 Task: Look for space in Valença do Piauí, Brazil from 5th June, 2023 to 16th June, 2023 for 2 adults in price range Rs.7000 to Rs.15000. Place can be entire place with 1  bedroom having 1 bed and 1 bathroom. Property type can be hotel. Booking option can be shelf check-in. Required host language is Spanish.
Action: Mouse moved to (658, 103)
Screenshot: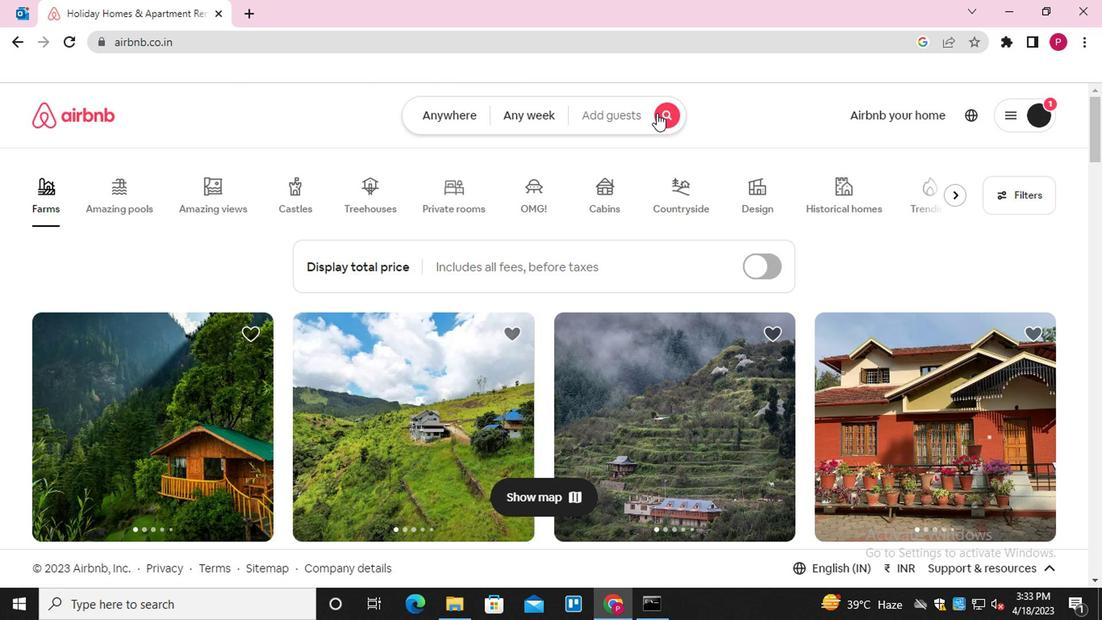 
Action: Mouse pressed left at (658, 103)
Screenshot: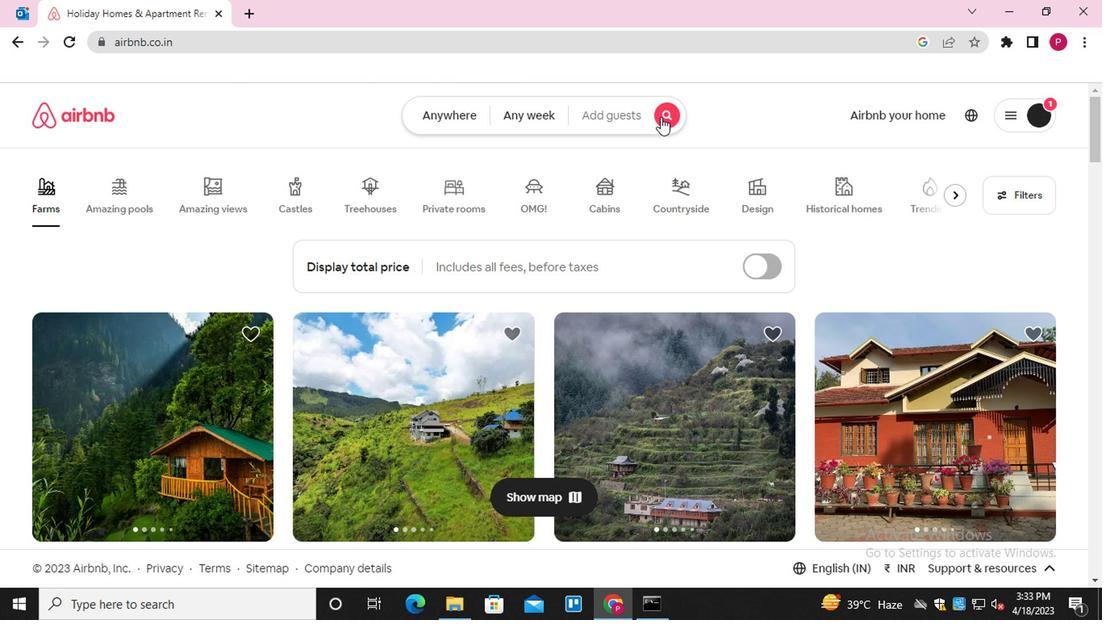 
Action: Mouse moved to (403, 176)
Screenshot: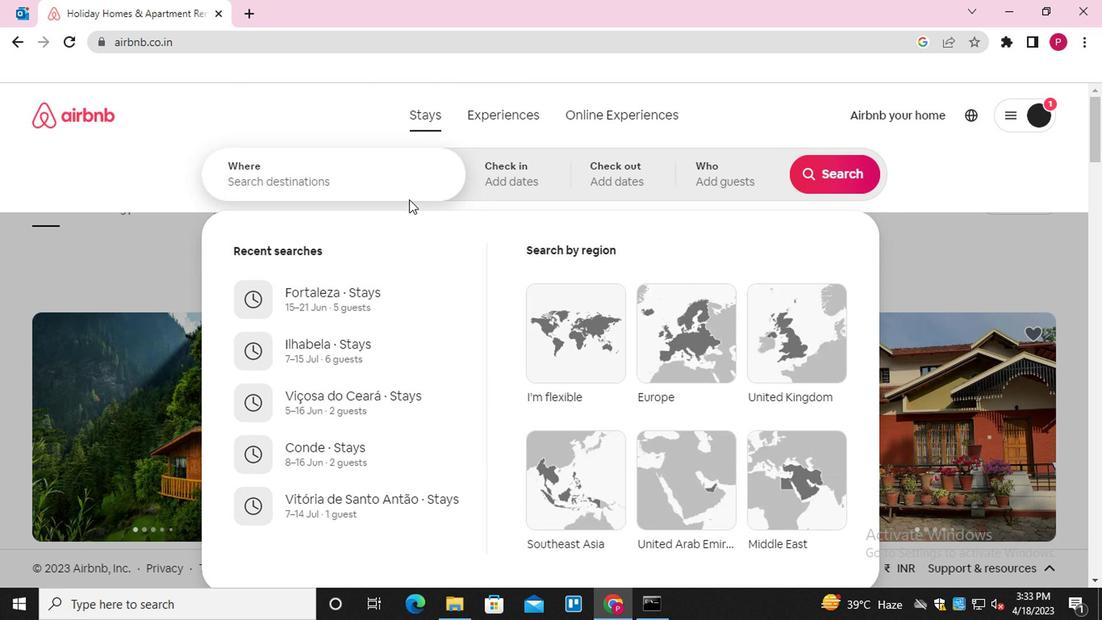 
Action: Mouse pressed left at (403, 176)
Screenshot: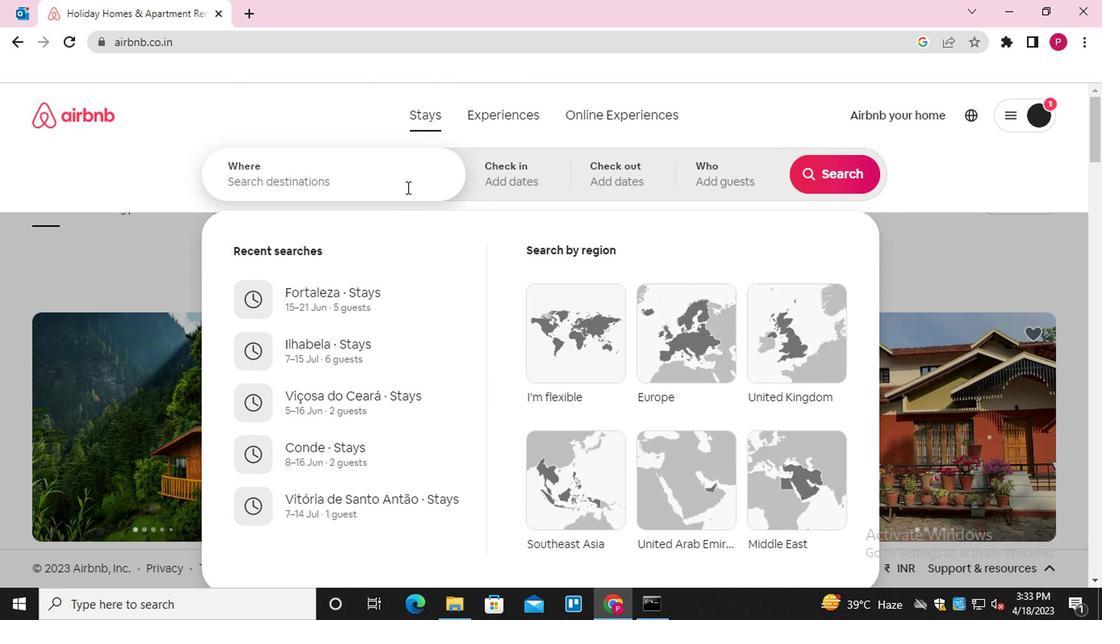 
Action: Key pressed <Key.shift>VALENCA<Key.space>DO<Key.space>
Screenshot: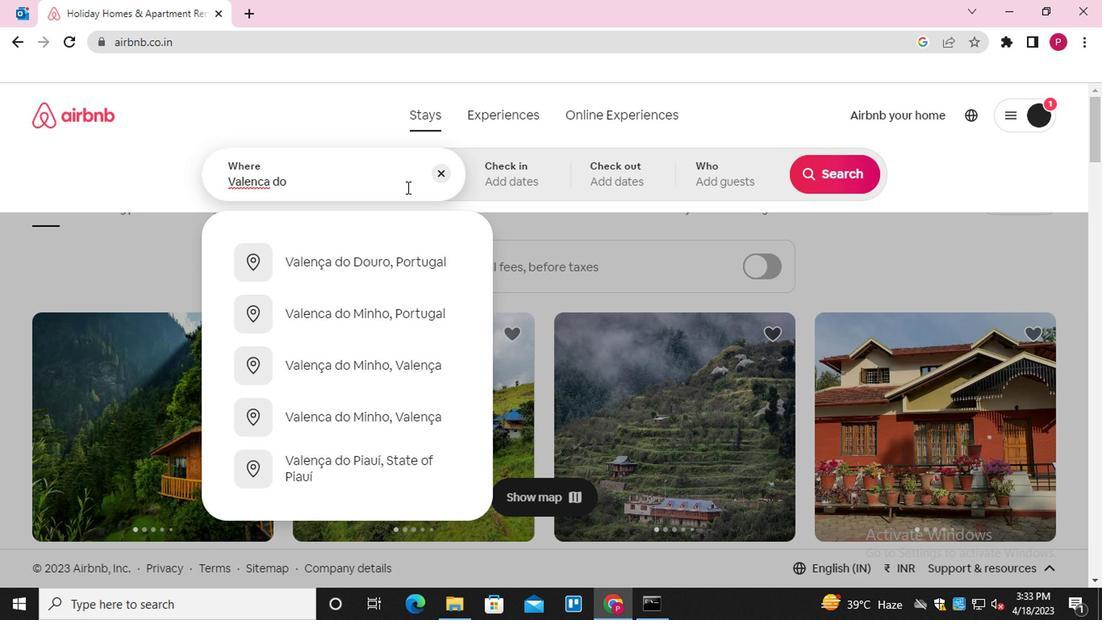 
Action: Mouse moved to (370, 464)
Screenshot: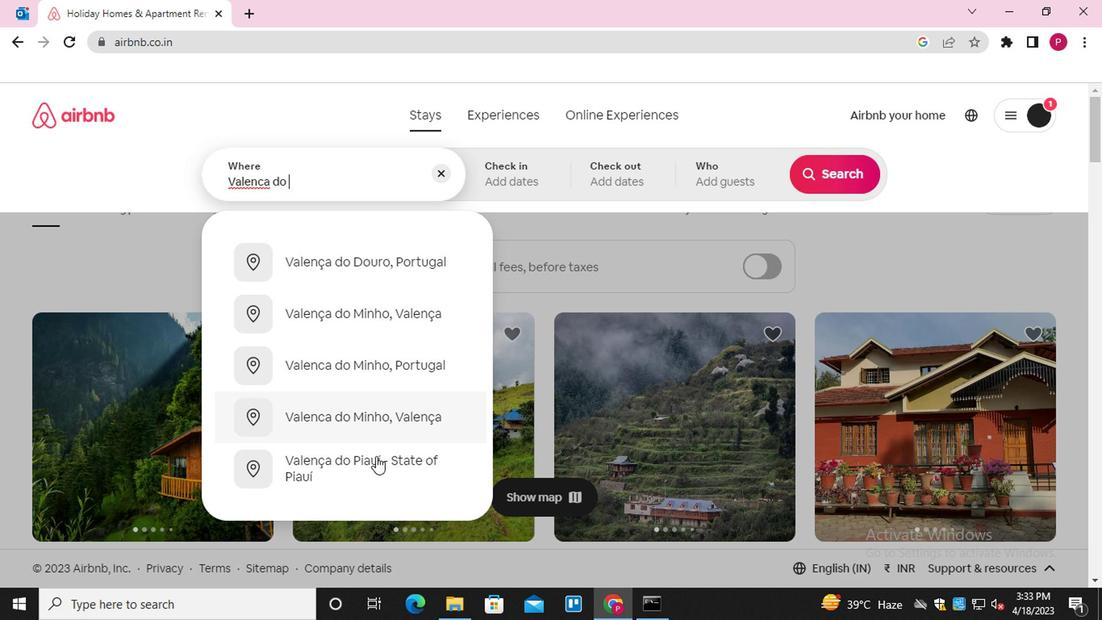 
Action: Mouse pressed left at (370, 464)
Screenshot: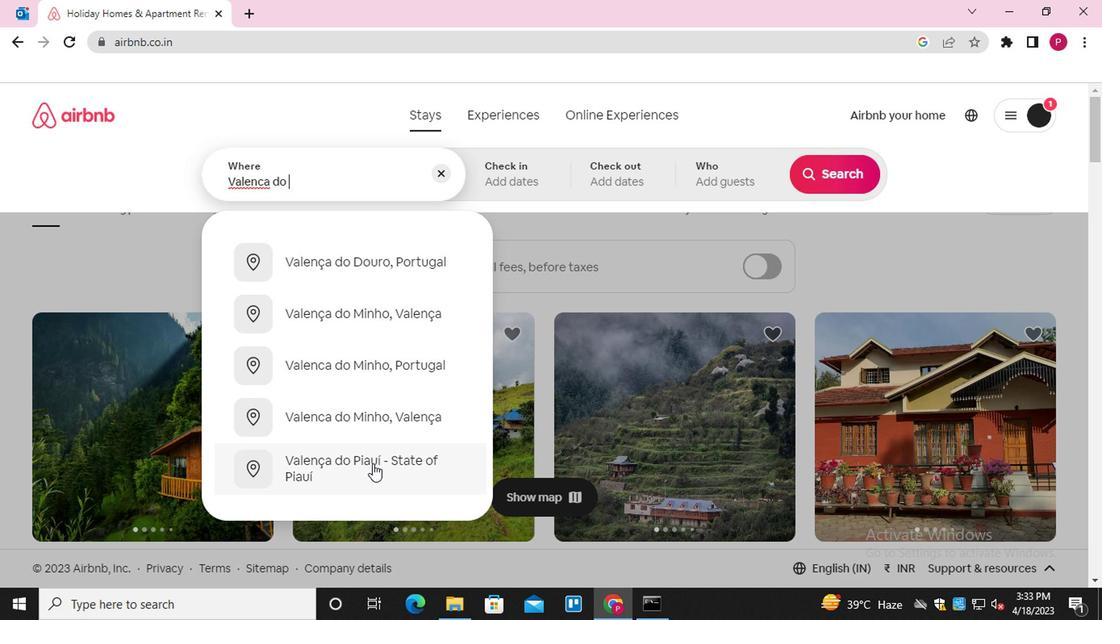 
Action: Mouse moved to (817, 301)
Screenshot: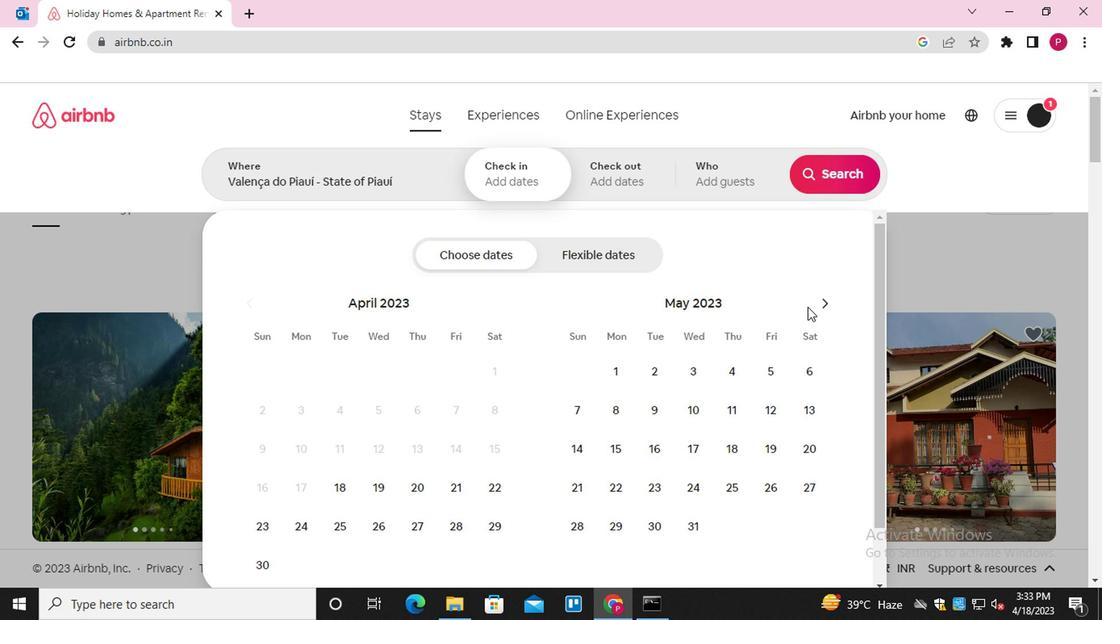 
Action: Mouse pressed left at (817, 301)
Screenshot: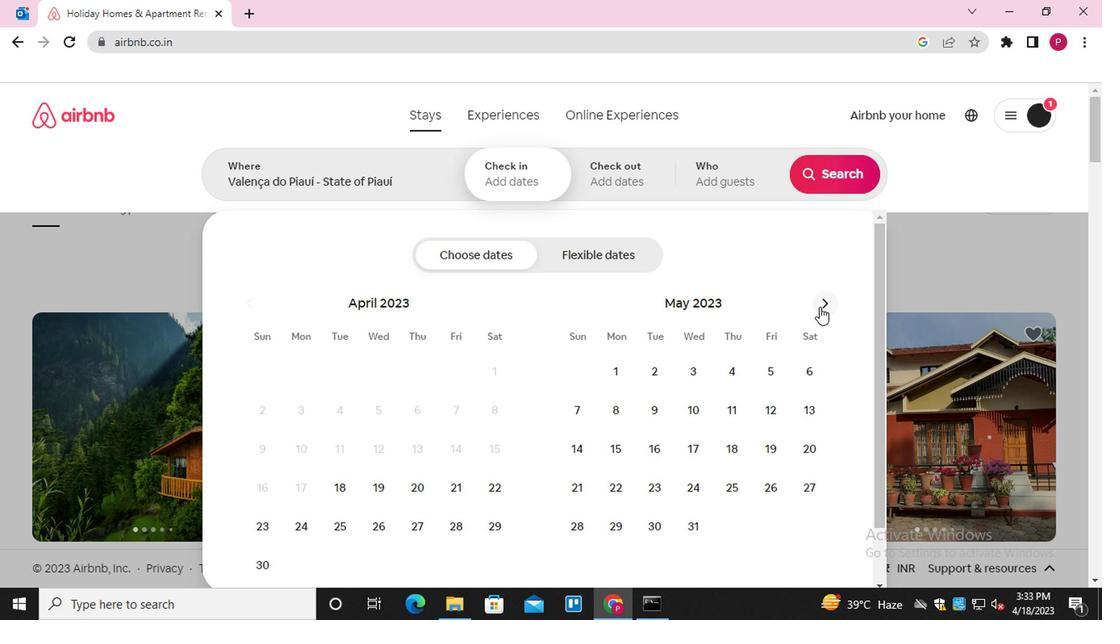 
Action: Mouse moved to (615, 408)
Screenshot: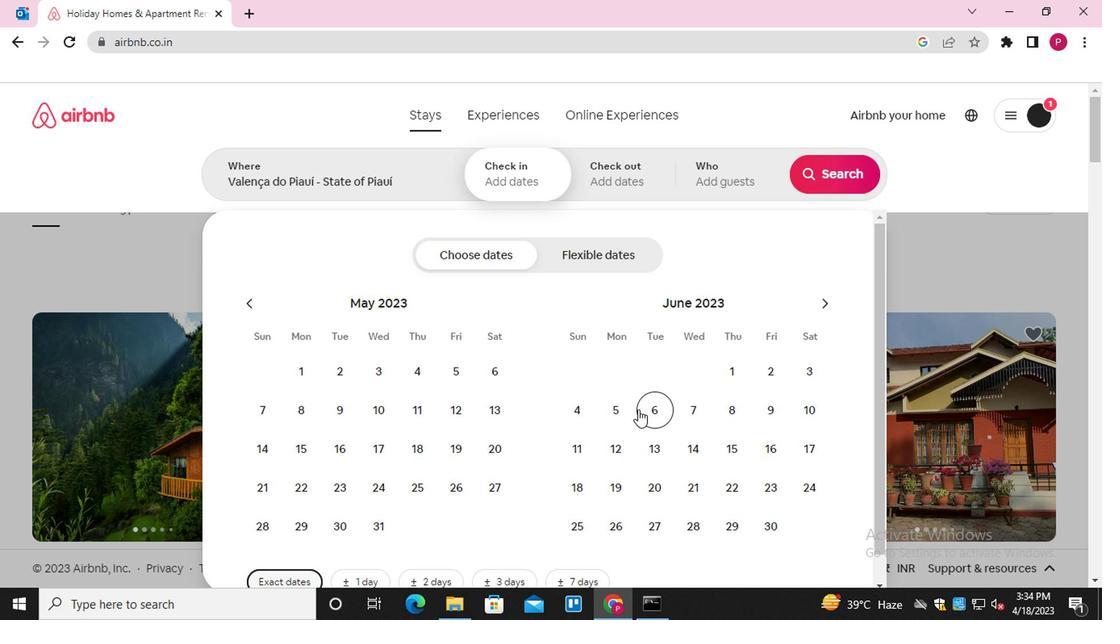 
Action: Mouse pressed left at (615, 408)
Screenshot: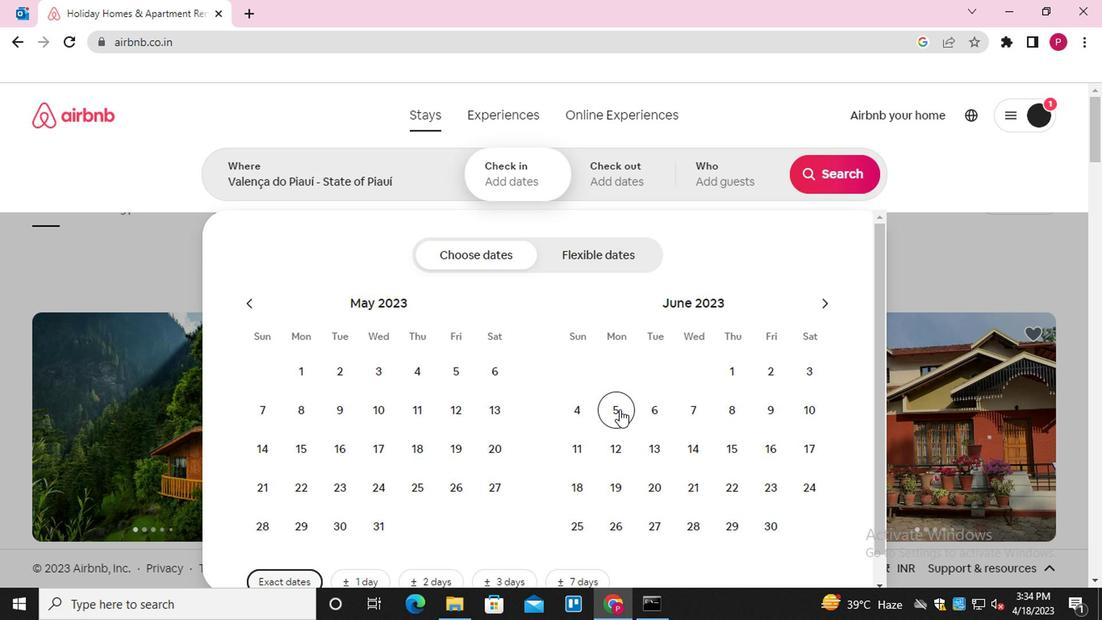 
Action: Mouse moved to (767, 447)
Screenshot: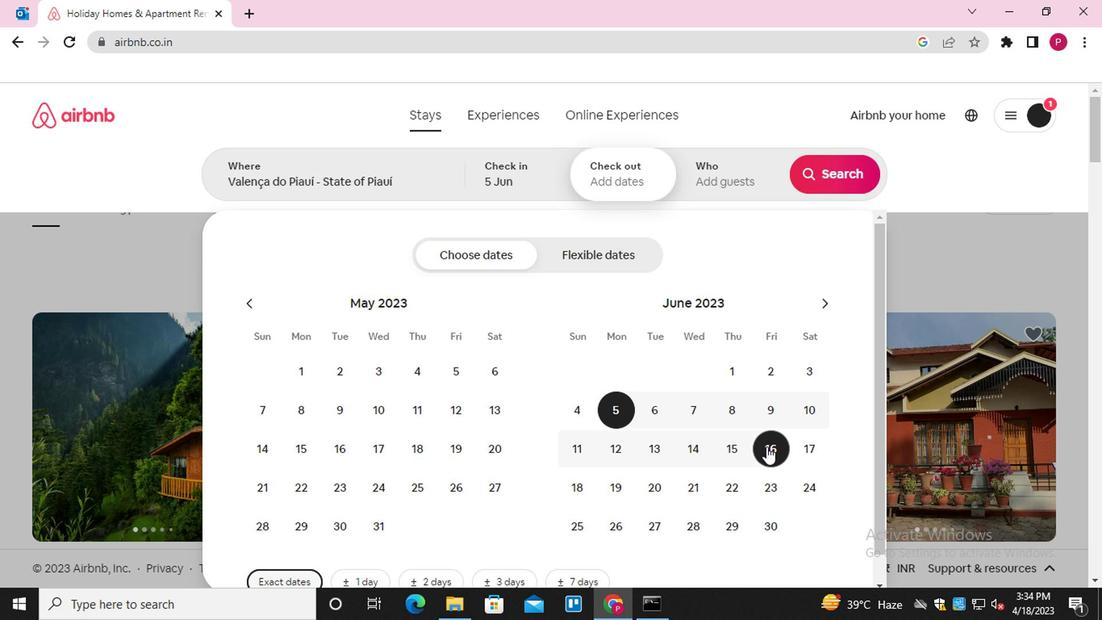 
Action: Mouse pressed left at (767, 447)
Screenshot: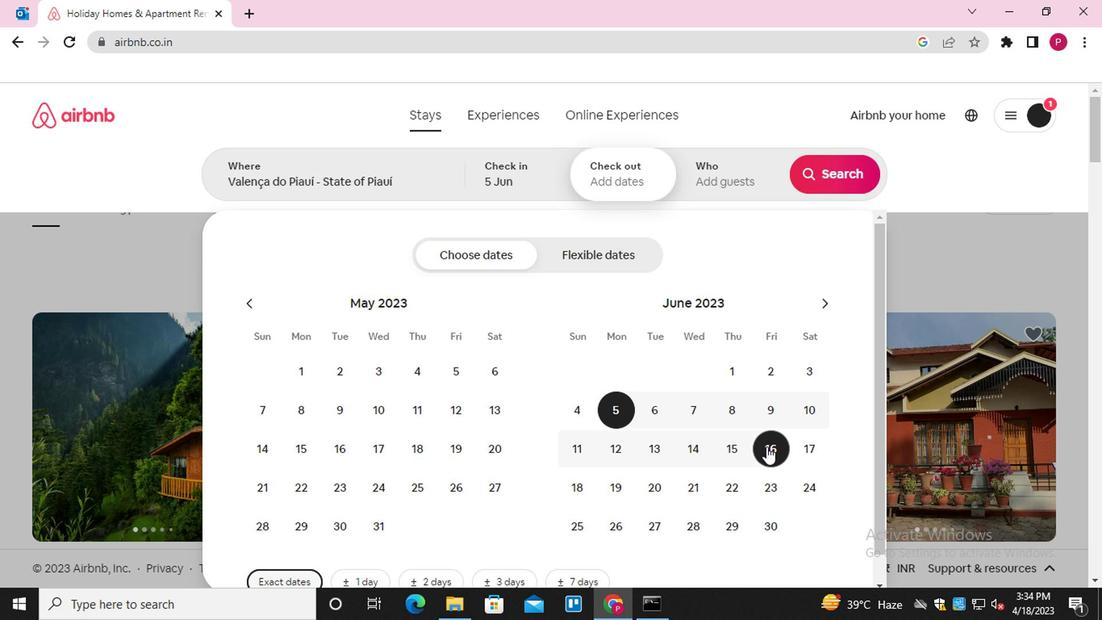 
Action: Mouse moved to (722, 175)
Screenshot: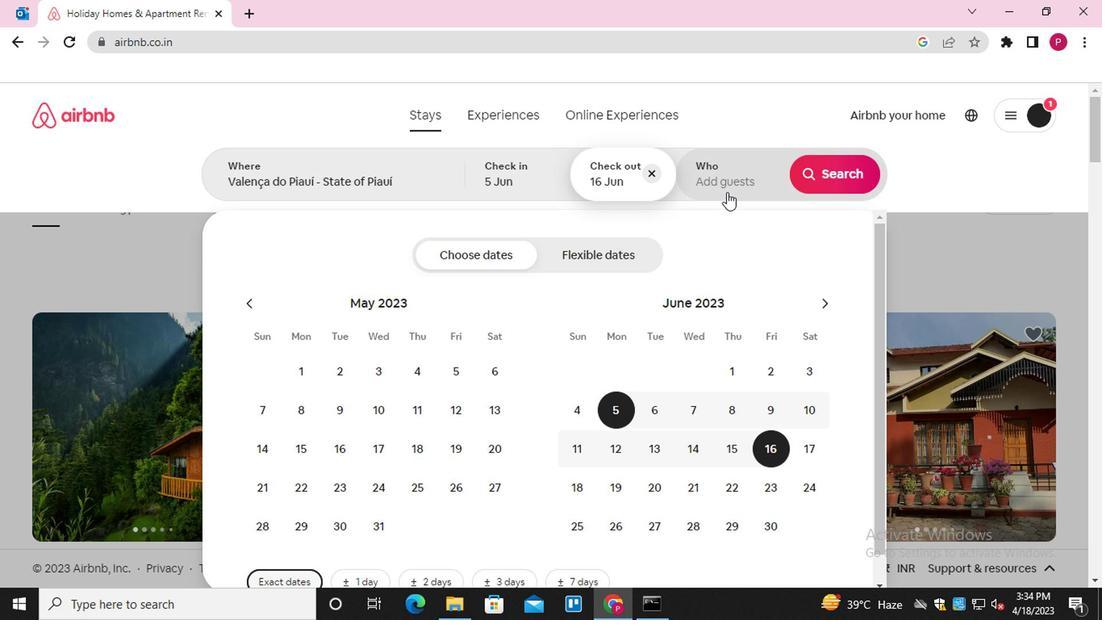 
Action: Mouse pressed left at (722, 175)
Screenshot: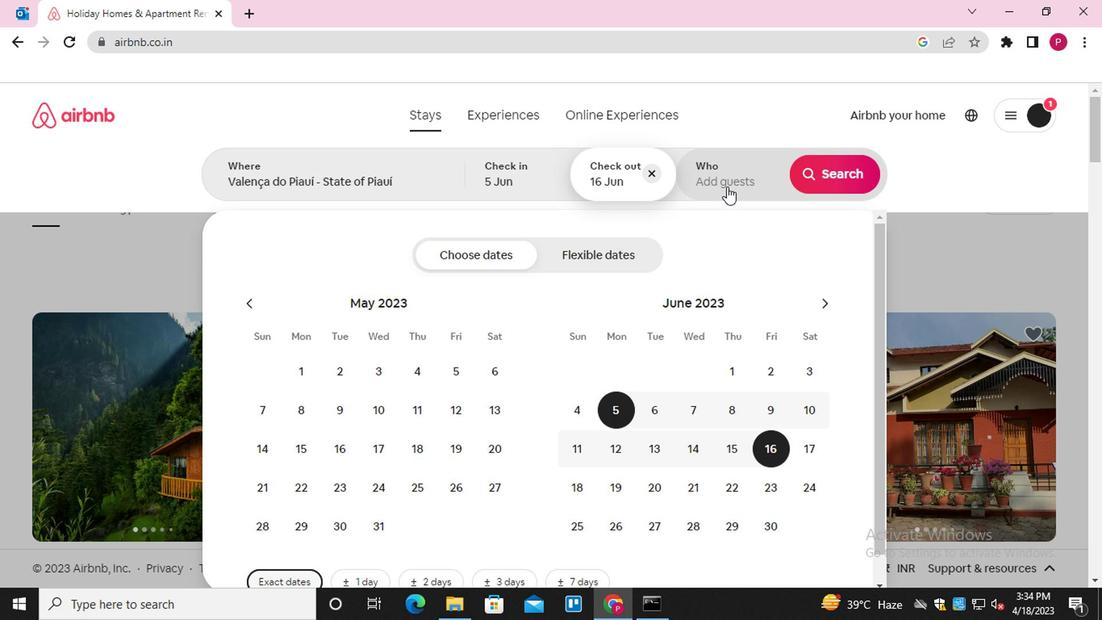 
Action: Mouse moved to (840, 246)
Screenshot: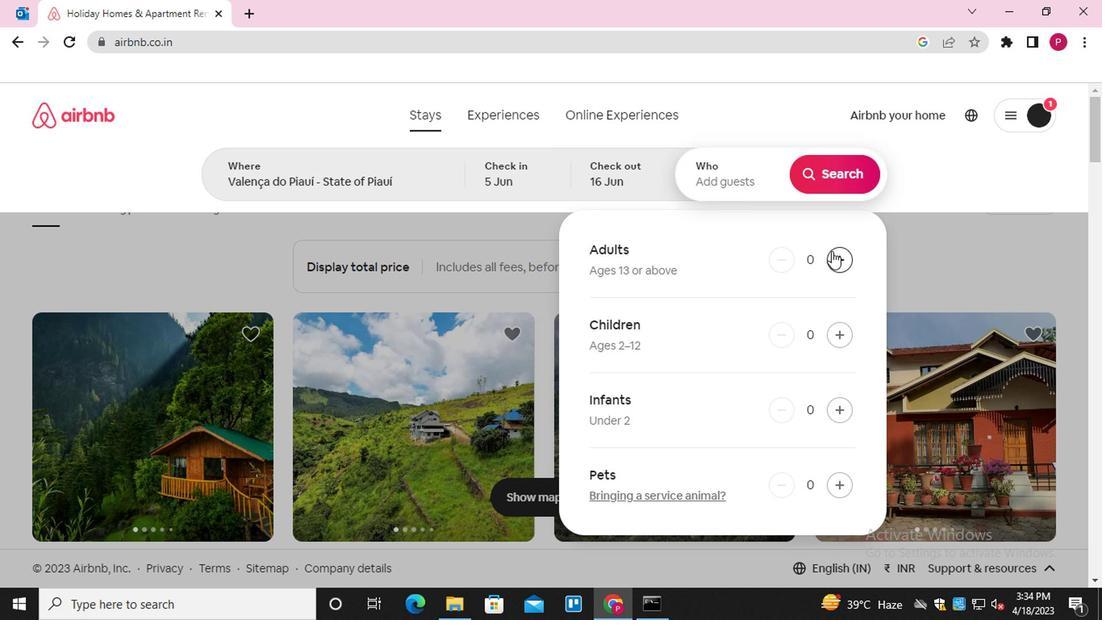 
Action: Mouse pressed left at (840, 246)
Screenshot: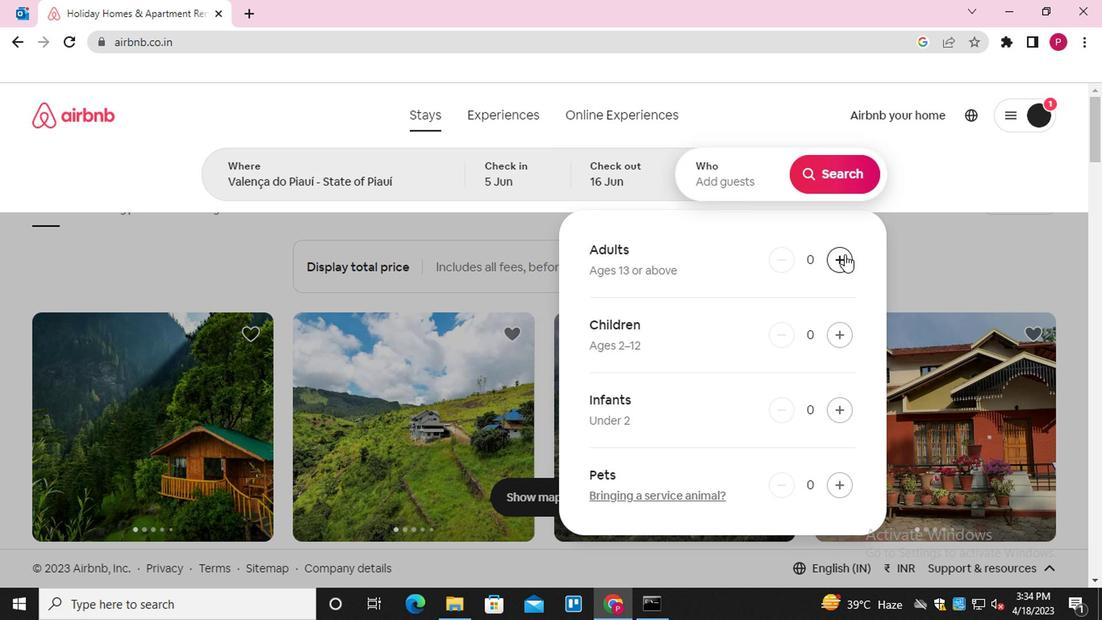 
Action: Mouse pressed left at (840, 246)
Screenshot: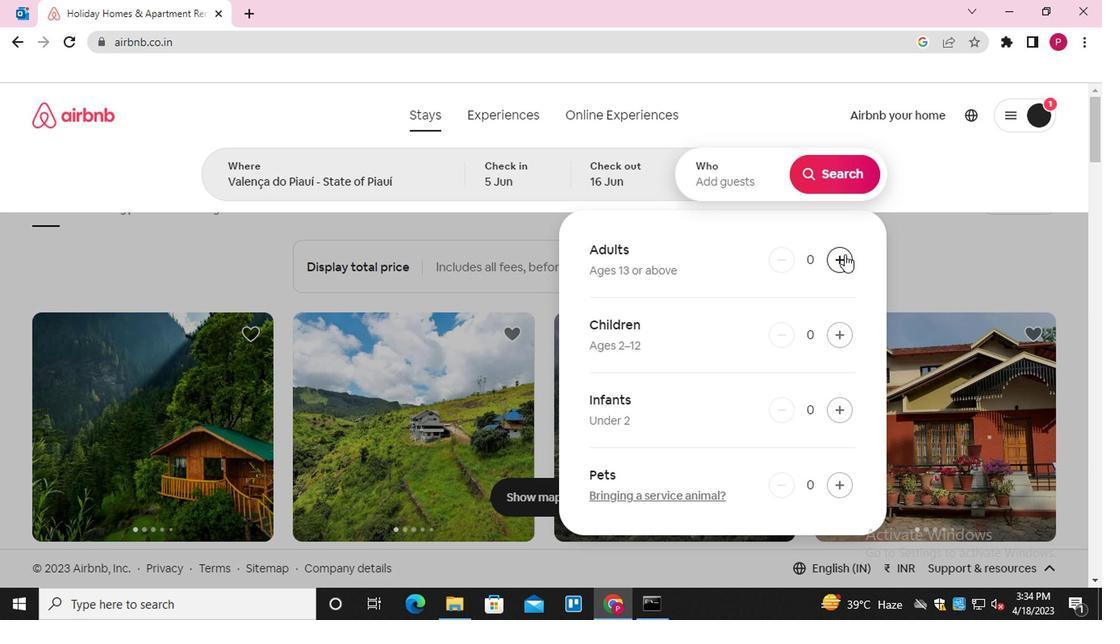 
Action: Mouse moved to (837, 171)
Screenshot: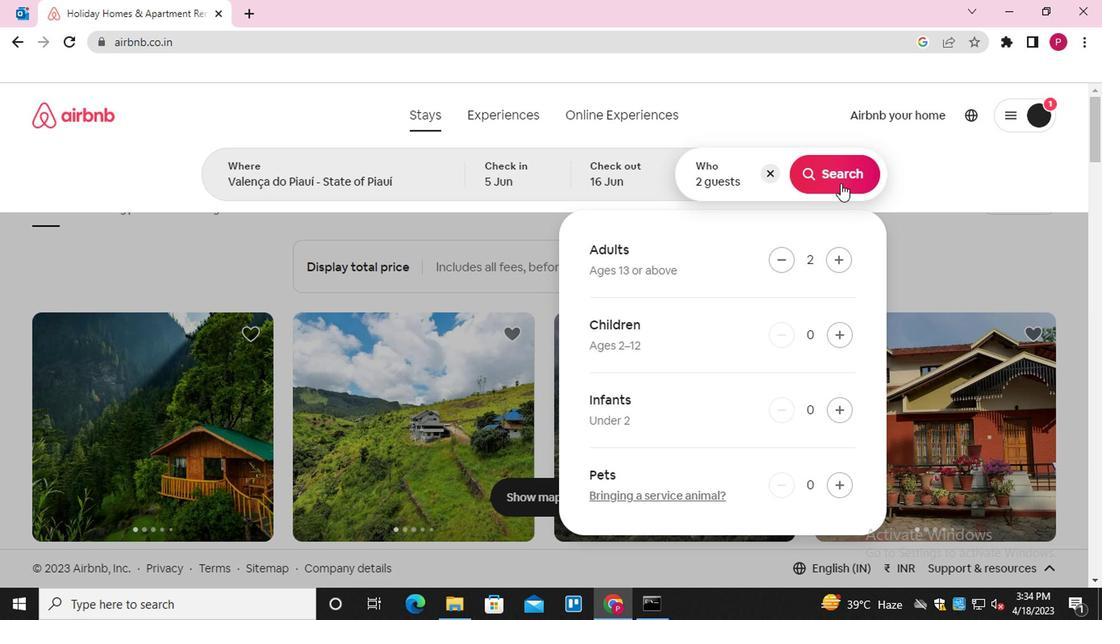 
Action: Mouse pressed left at (837, 171)
Screenshot: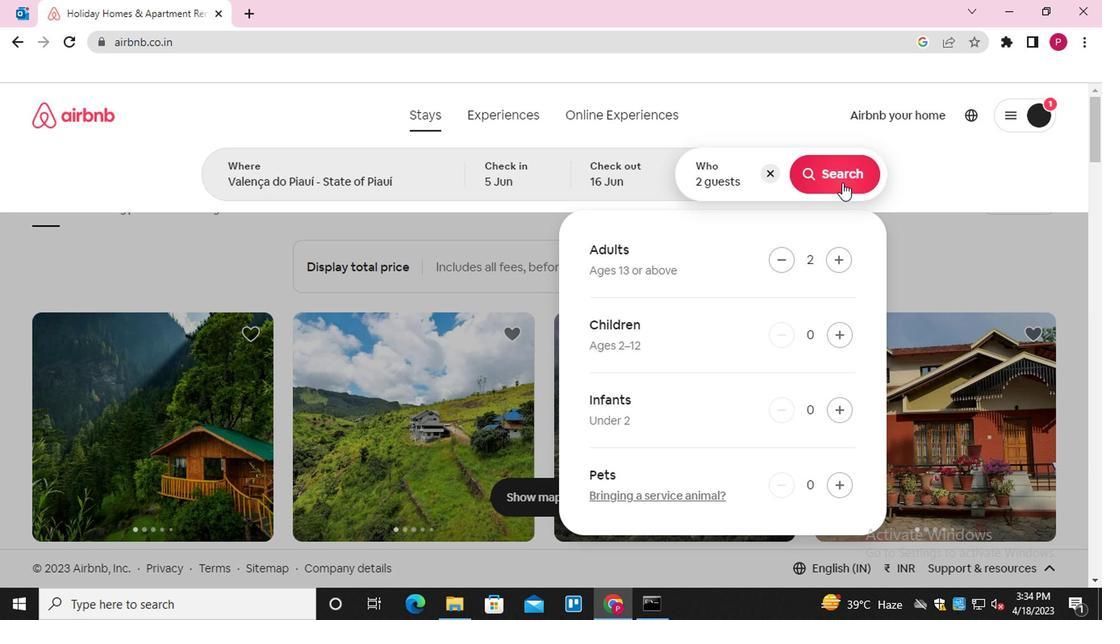 
Action: Mouse moved to (1007, 169)
Screenshot: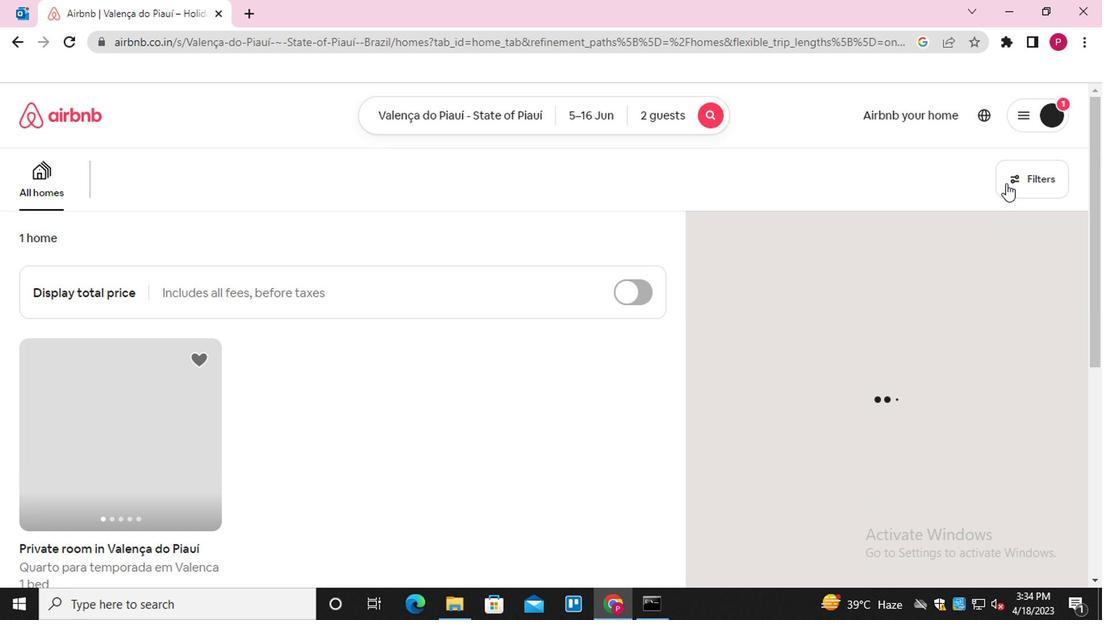 
Action: Mouse pressed left at (1007, 169)
Screenshot: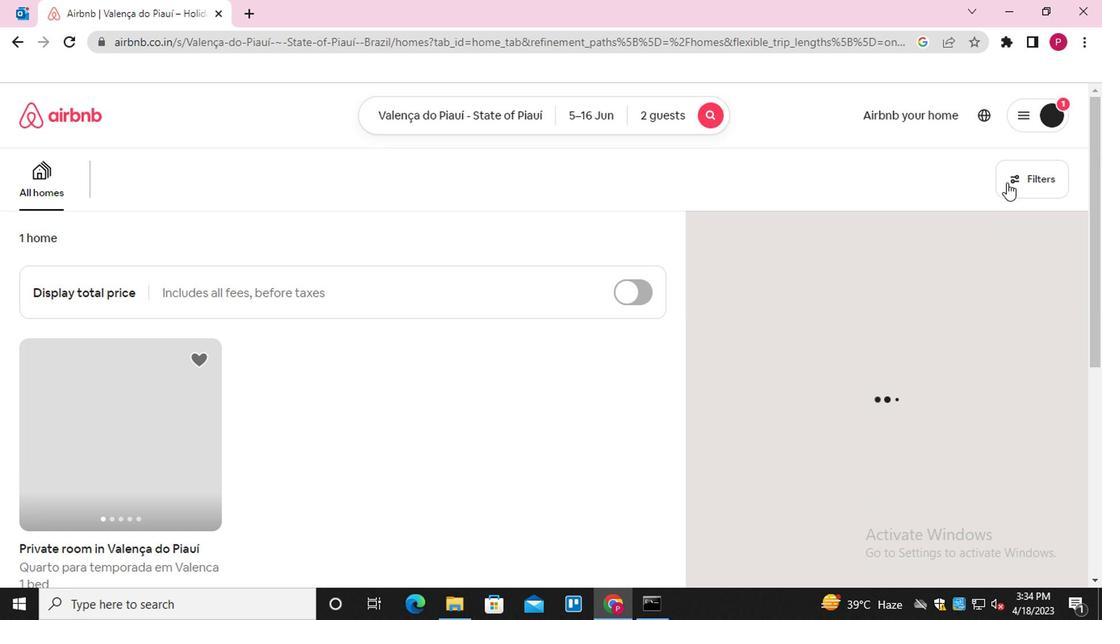 
Action: Mouse moved to (372, 377)
Screenshot: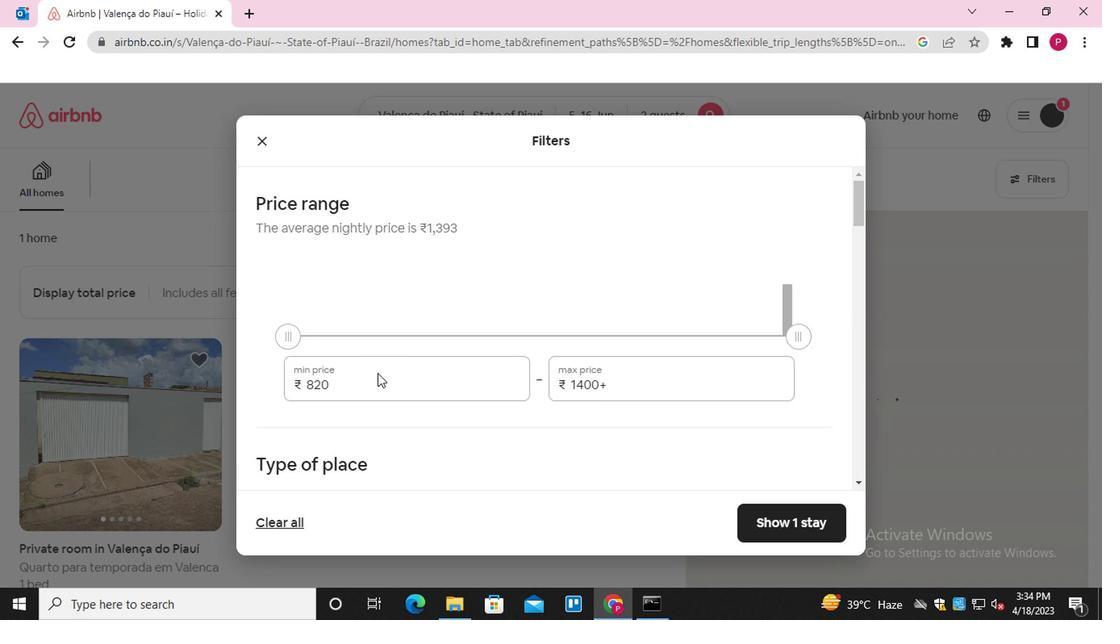 
Action: Mouse pressed left at (372, 377)
Screenshot: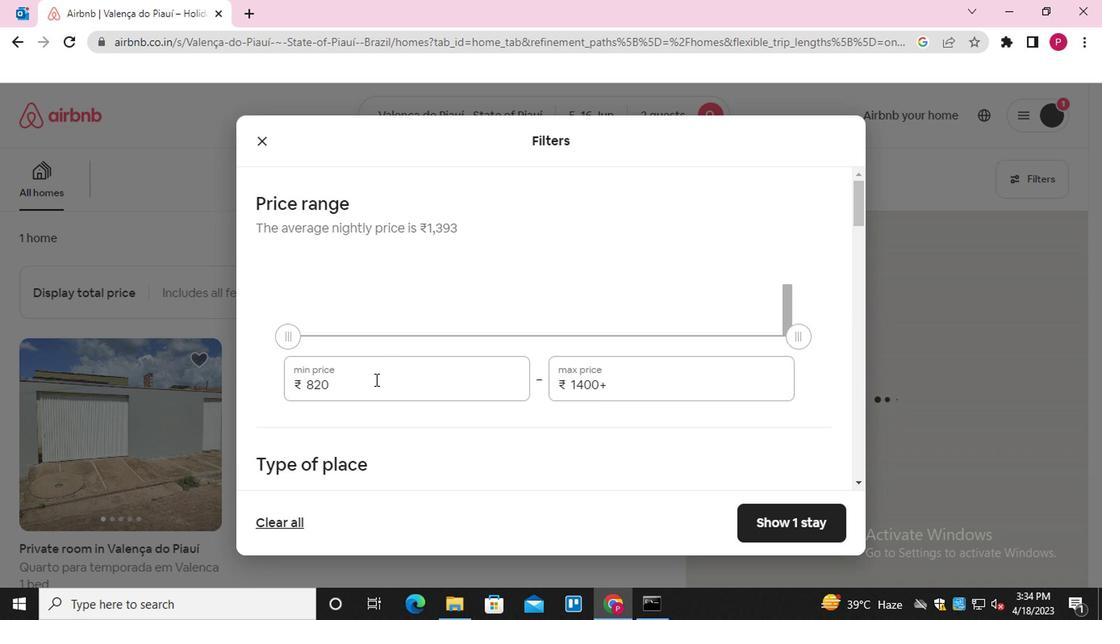 
Action: Mouse pressed left at (372, 377)
Screenshot: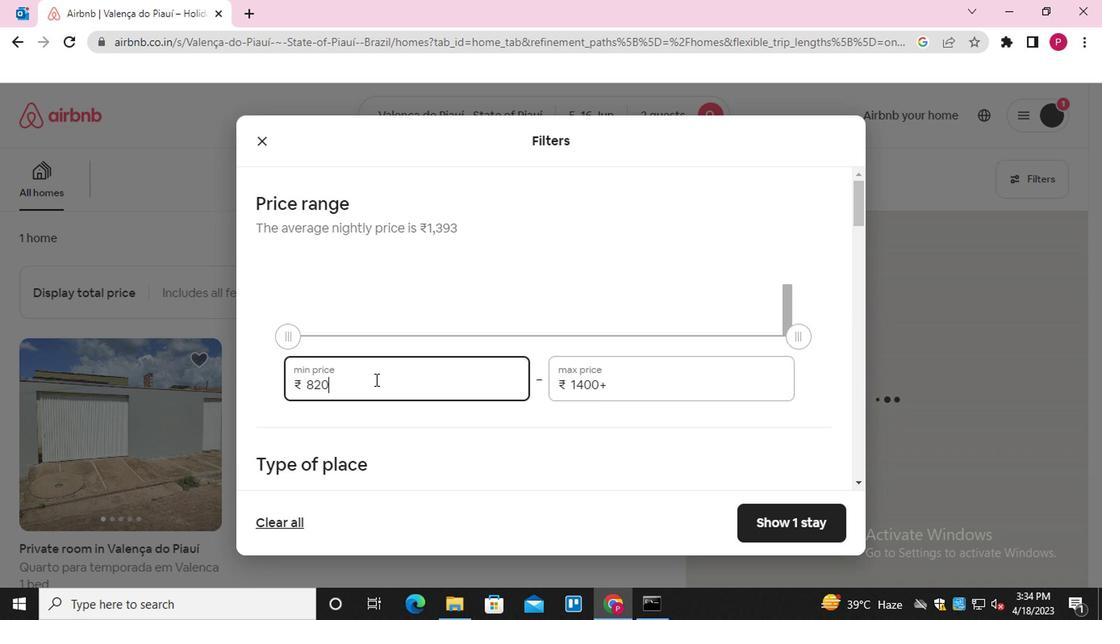 
Action: Key pressed 7000<Key.tab>14<Key.backspace>5000<Key.left>
Screenshot: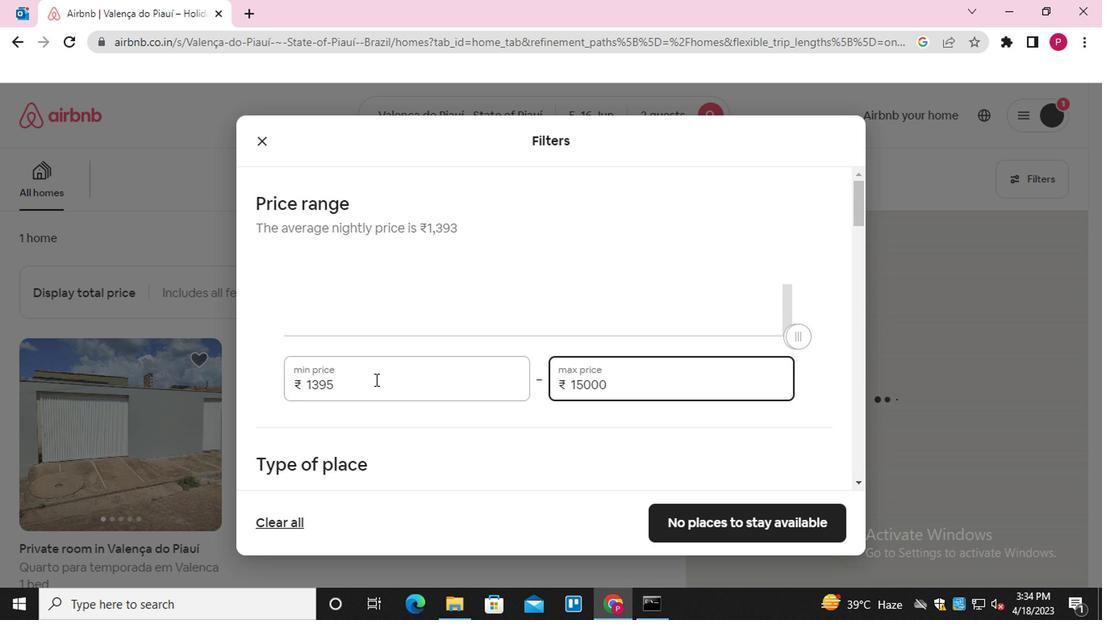 
Action: Mouse pressed left at (372, 377)
Screenshot: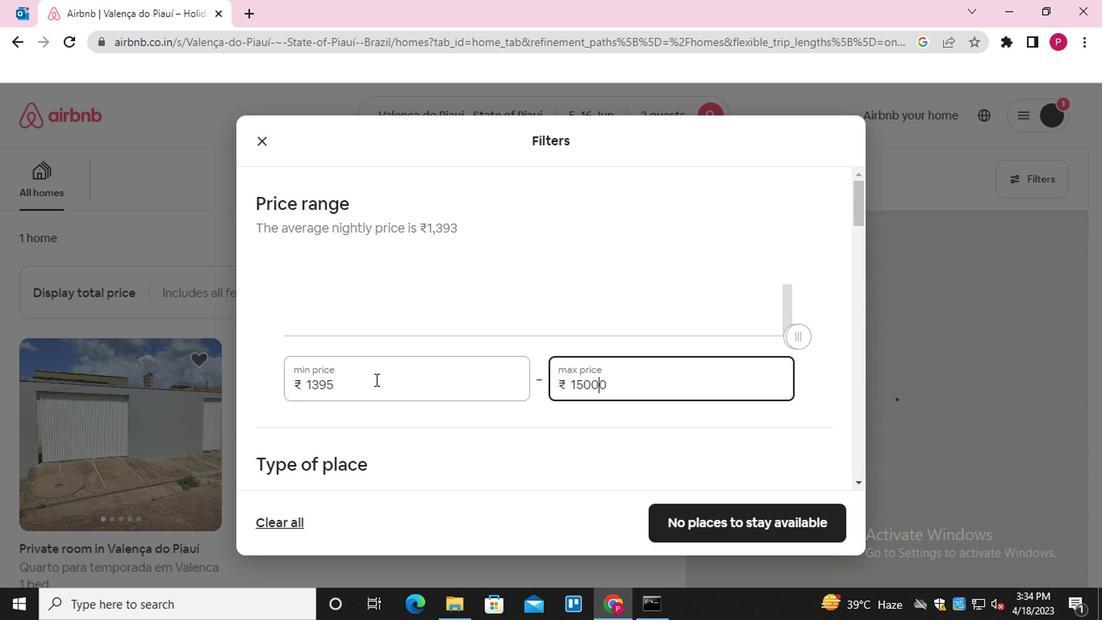 
Action: Key pressed <Key.backspace><Key.backspace><Key.backspace><Key.backspace><Key.backspace><Key.backspace>7000
Screenshot: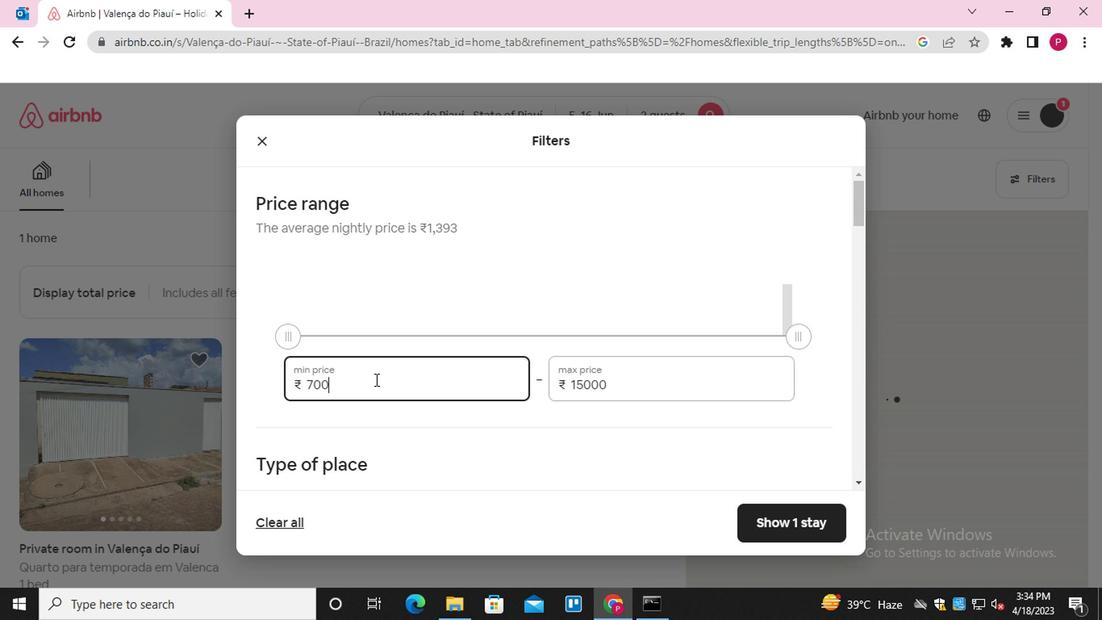 
Action: Mouse moved to (391, 385)
Screenshot: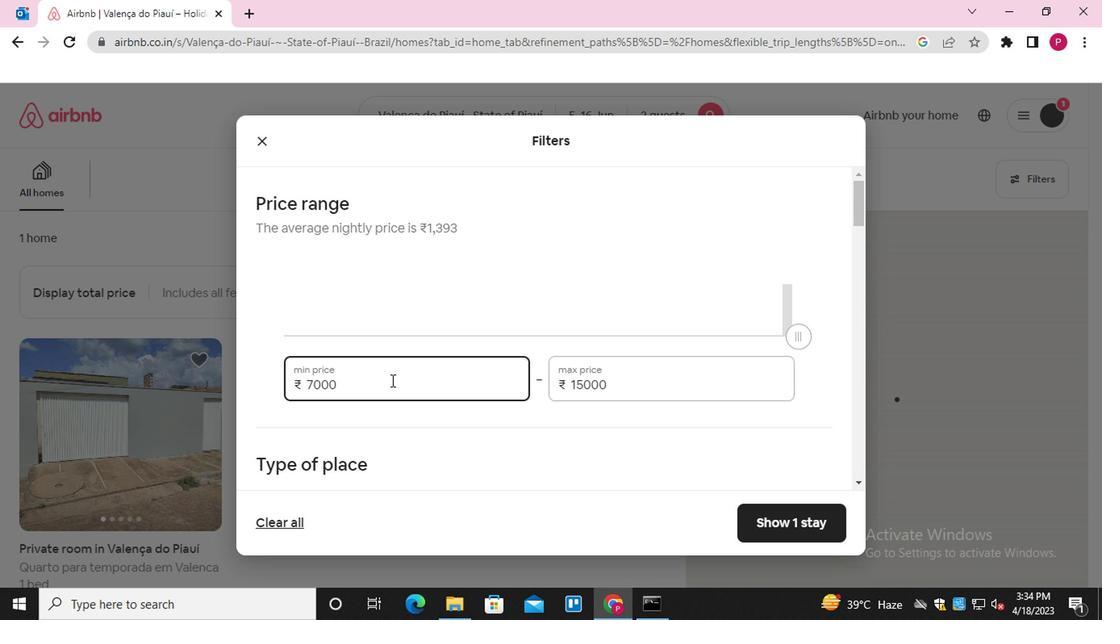 
Action: Mouse scrolled (391, 384) with delta (0, 0)
Screenshot: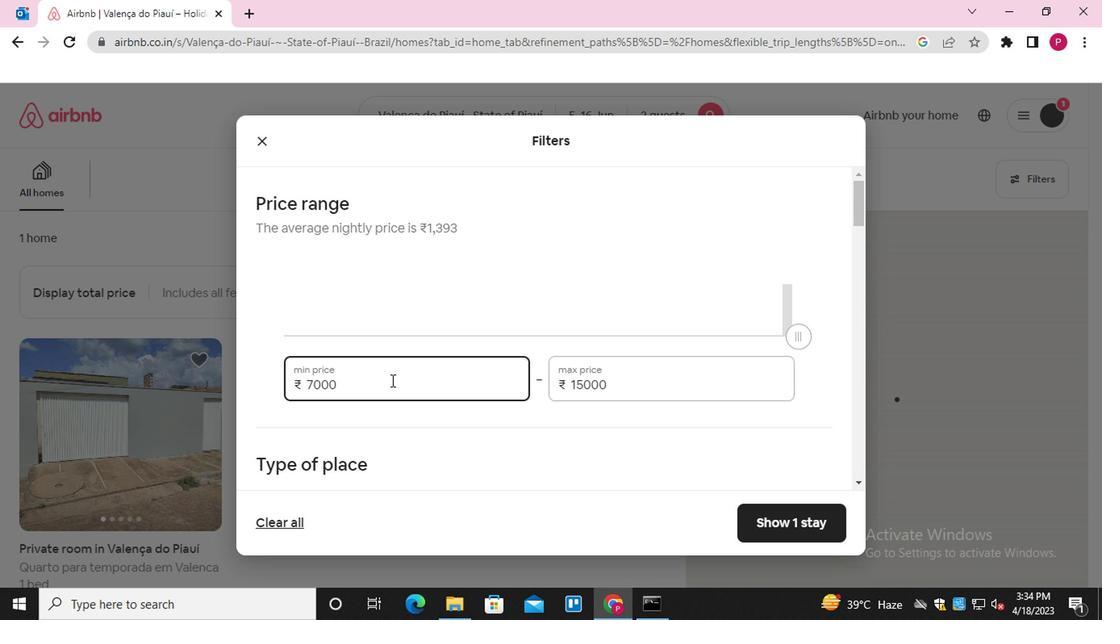 
Action: Mouse moved to (391, 395)
Screenshot: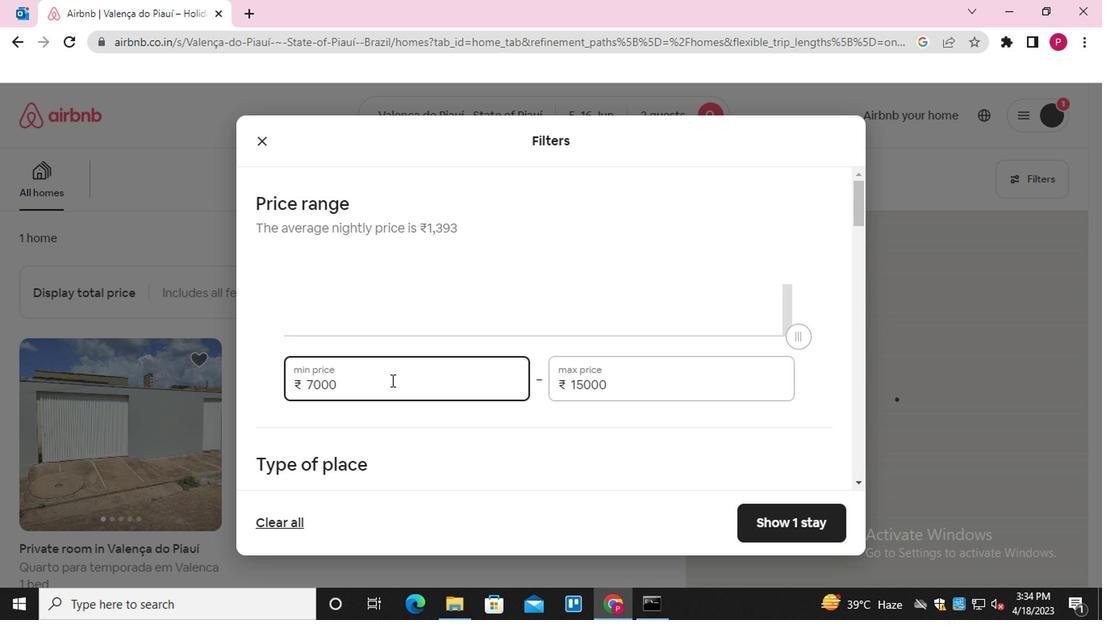 
Action: Mouse scrolled (391, 393) with delta (0, -1)
Screenshot: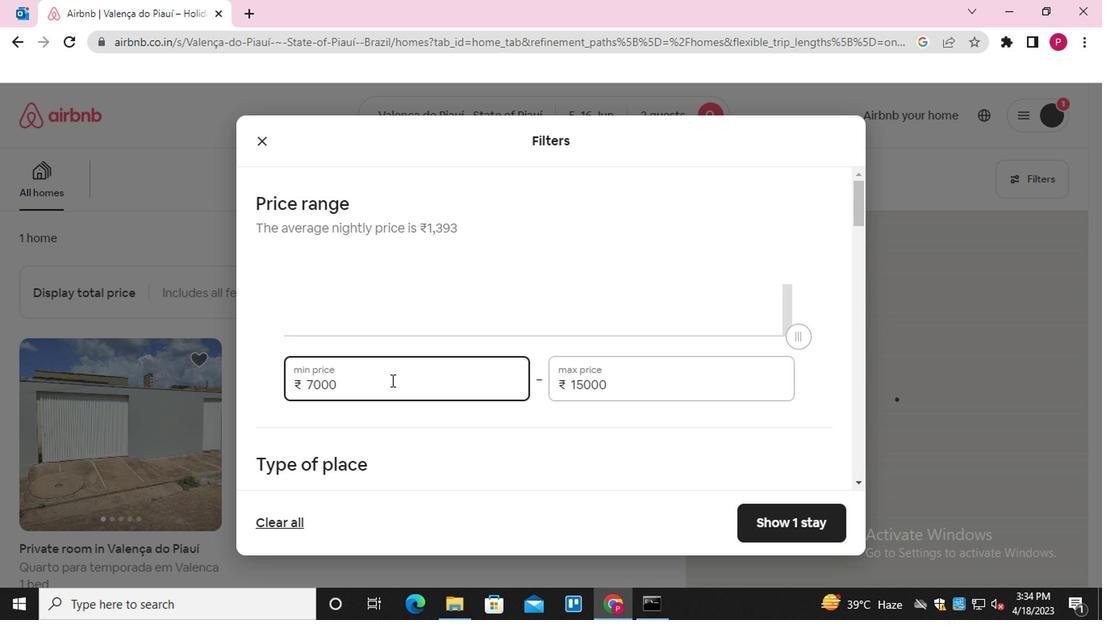 
Action: Mouse moved to (395, 380)
Screenshot: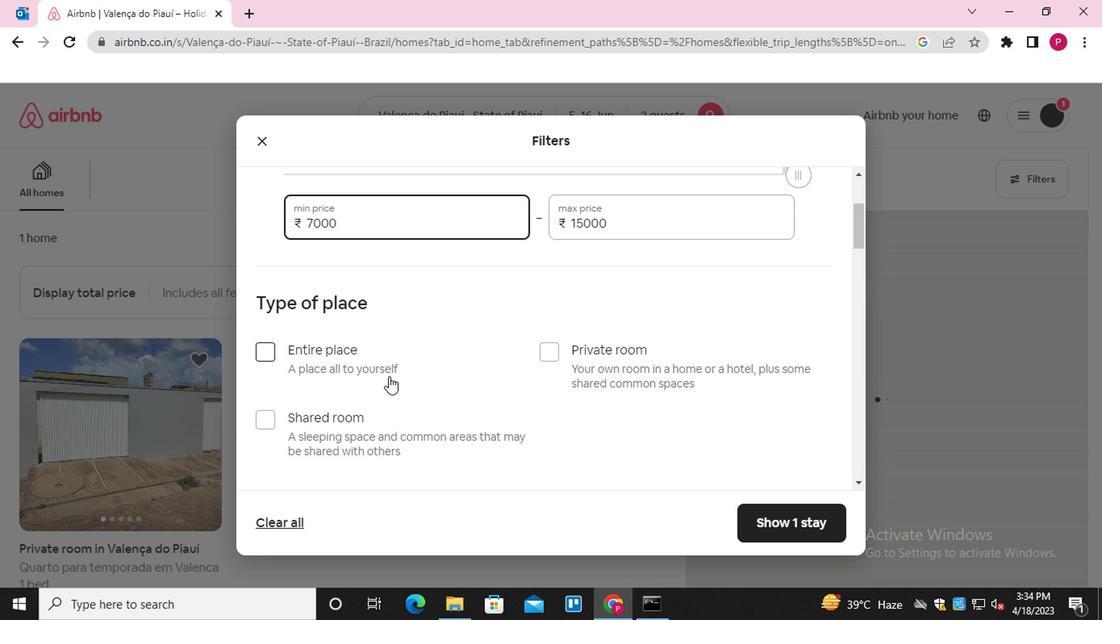 
Action: Mouse scrolled (395, 379) with delta (0, -1)
Screenshot: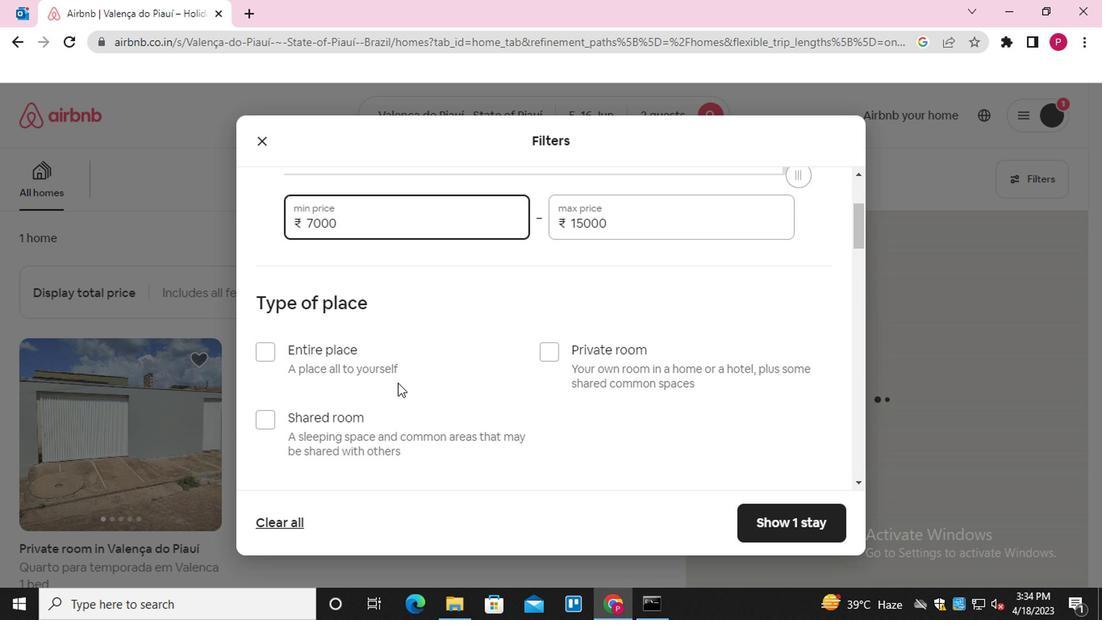 
Action: Mouse moved to (257, 267)
Screenshot: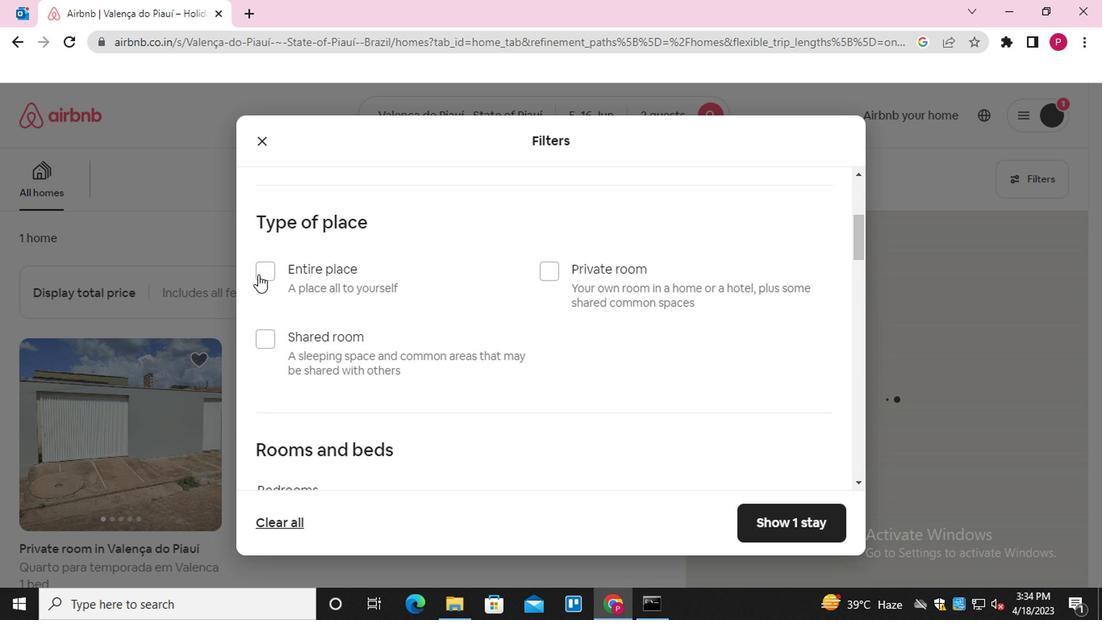 
Action: Mouse pressed left at (257, 267)
Screenshot: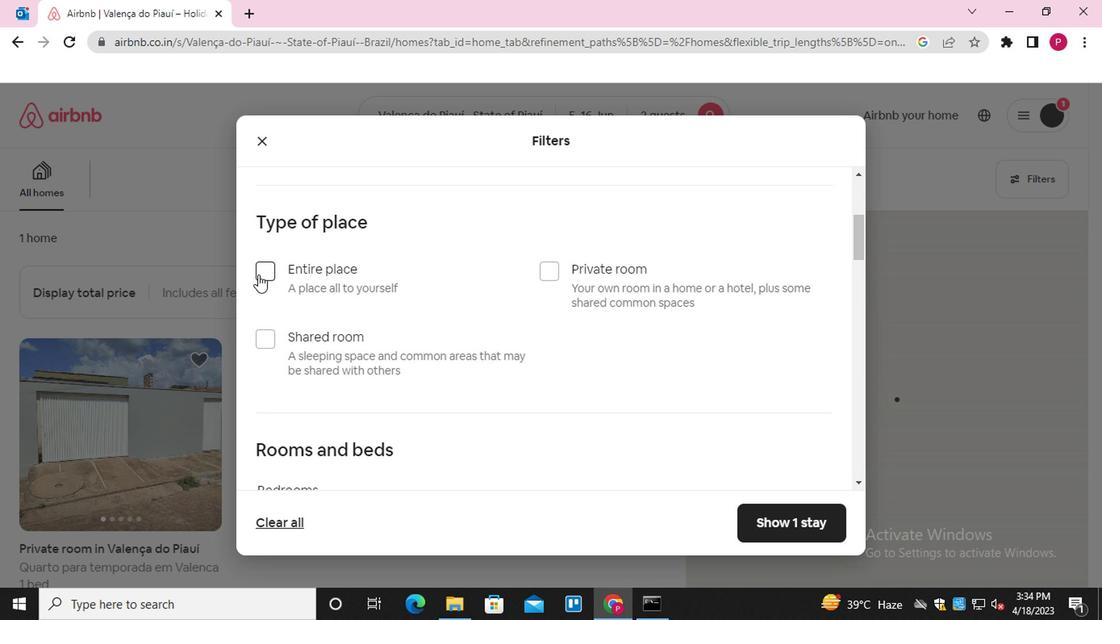 
Action: Mouse moved to (407, 416)
Screenshot: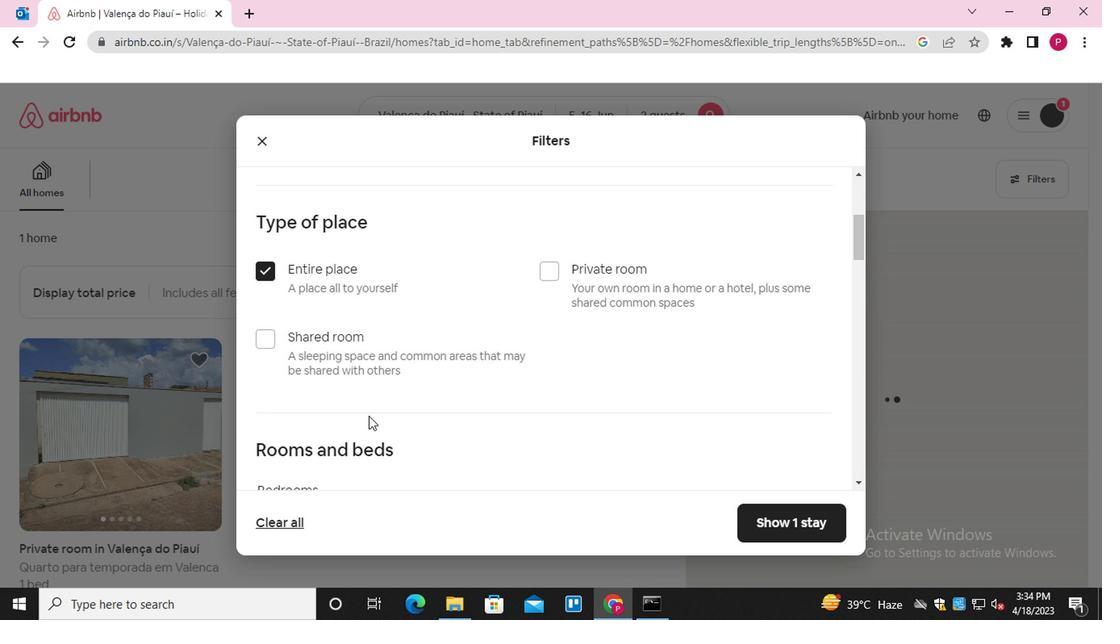 
Action: Mouse scrolled (407, 415) with delta (0, -1)
Screenshot: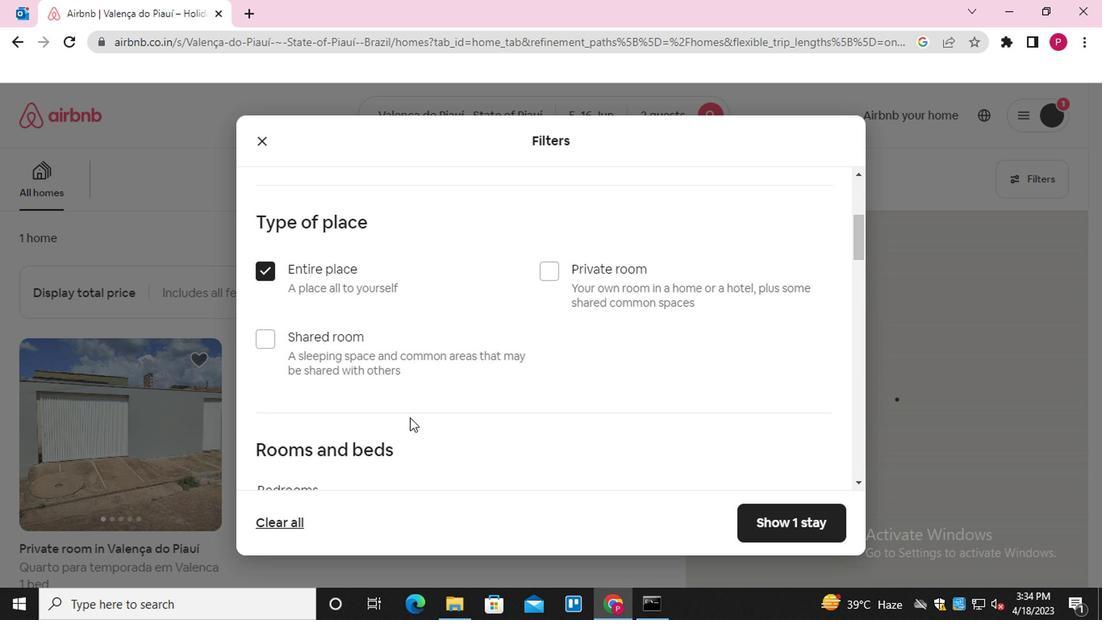 
Action: Mouse scrolled (407, 415) with delta (0, -1)
Screenshot: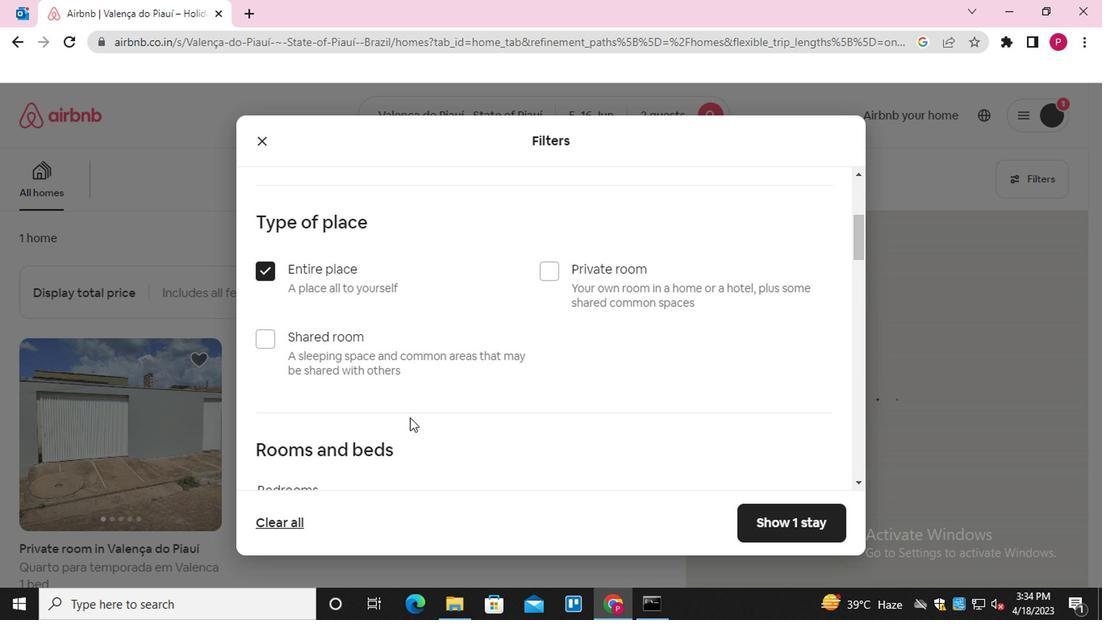 
Action: Mouse scrolled (407, 415) with delta (0, -1)
Screenshot: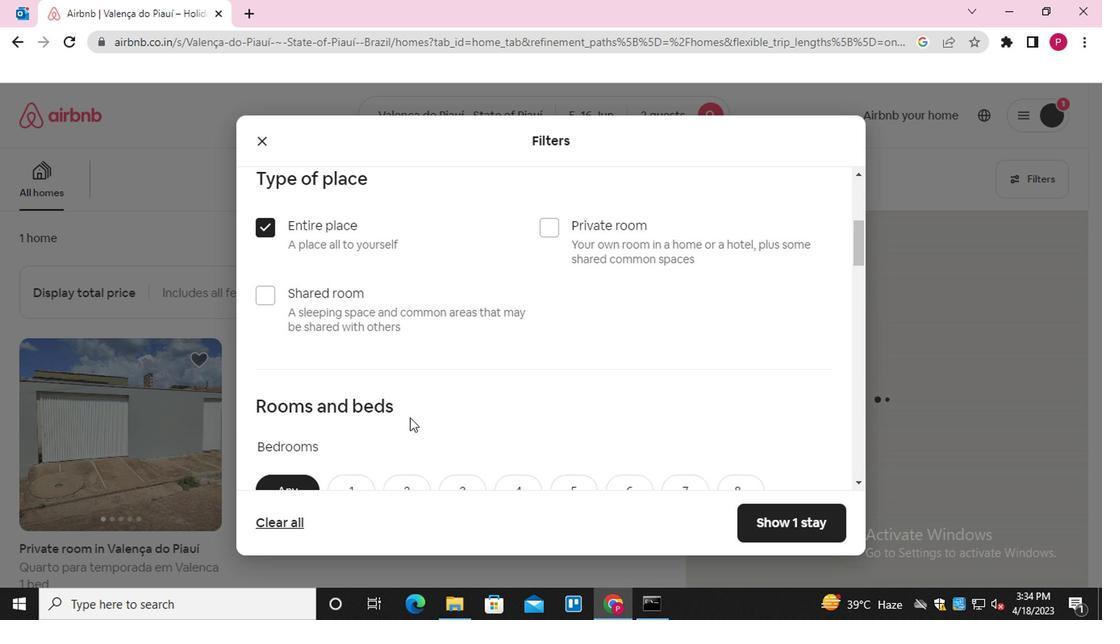 
Action: Mouse scrolled (407, 415) with delta (0, -1)
Screenshot: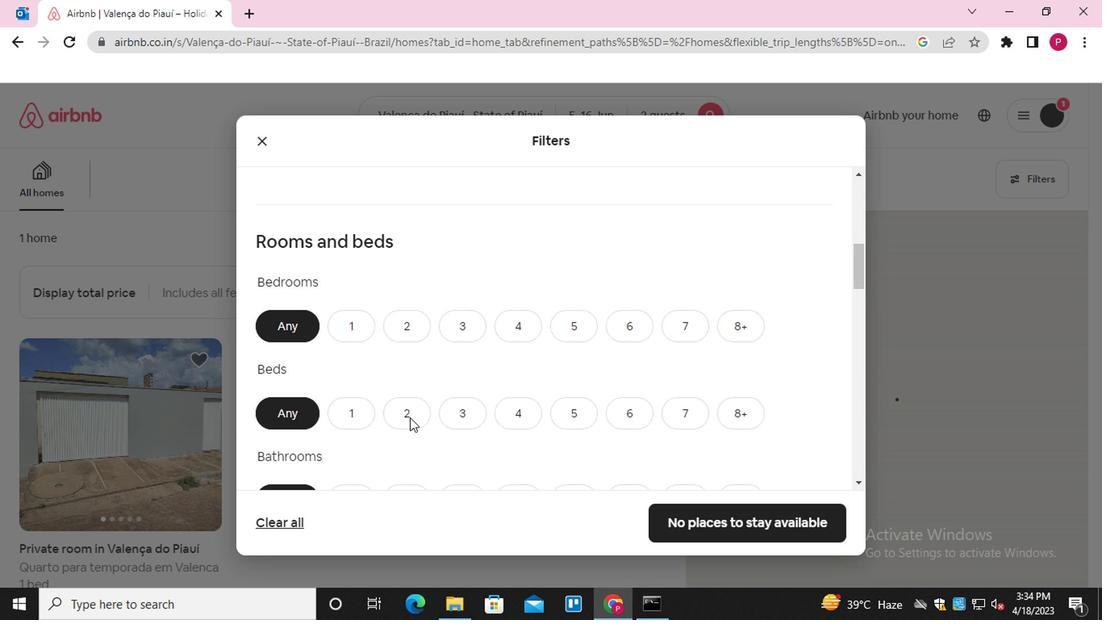 
Action: Mouse moved to (346, 202)
Screenshot: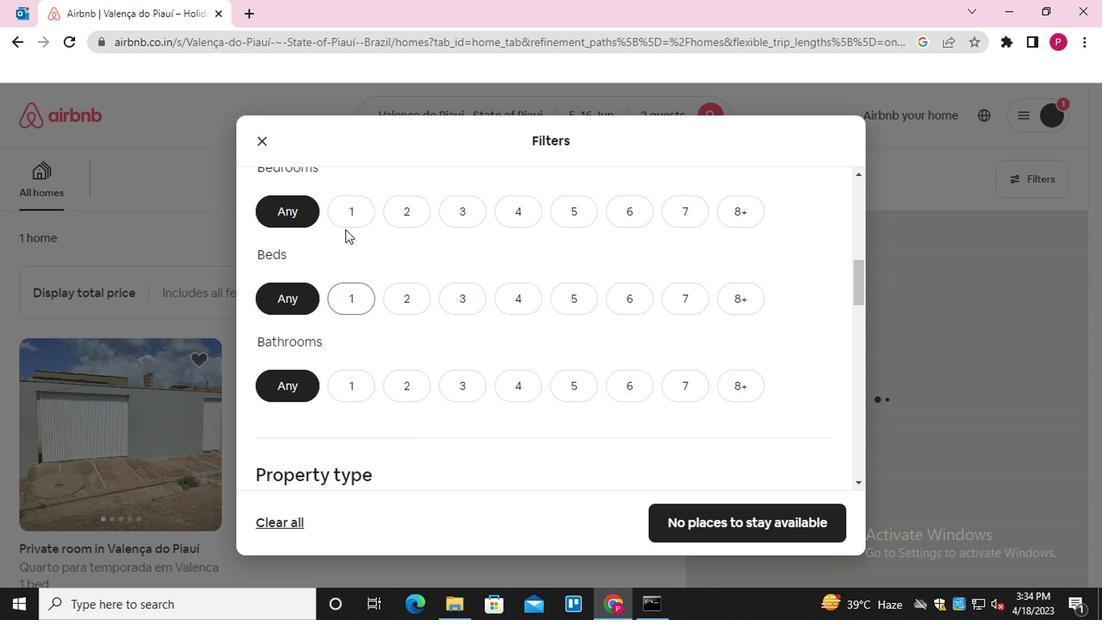 
Action: Mouse pressed left at (346, 202)
Screenshot: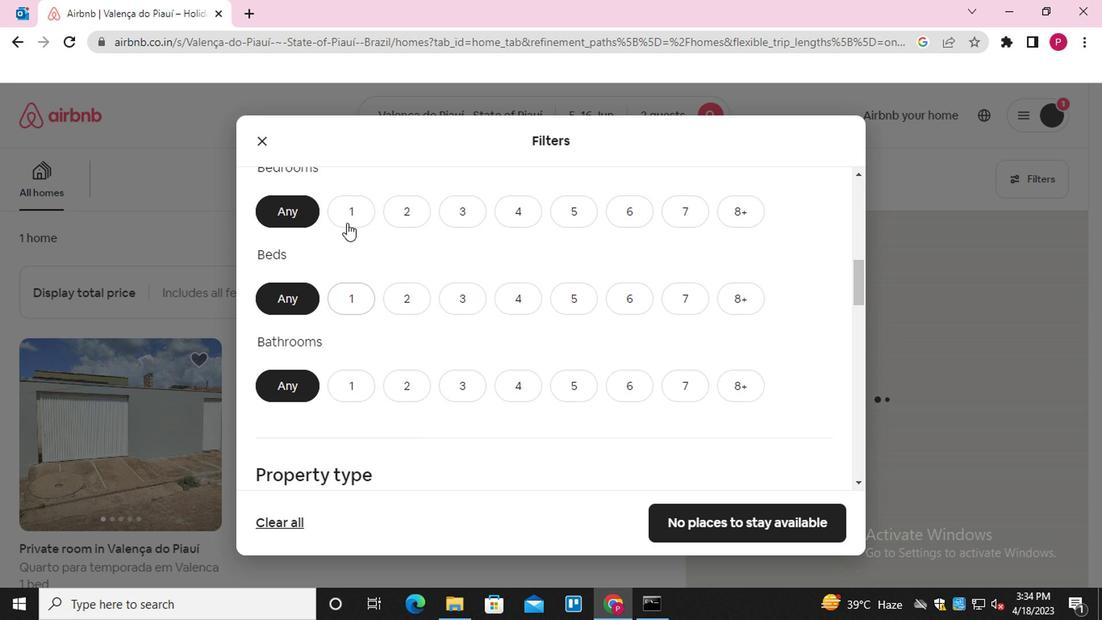
Action: Mouse moved to (331, 299)
Screenshot: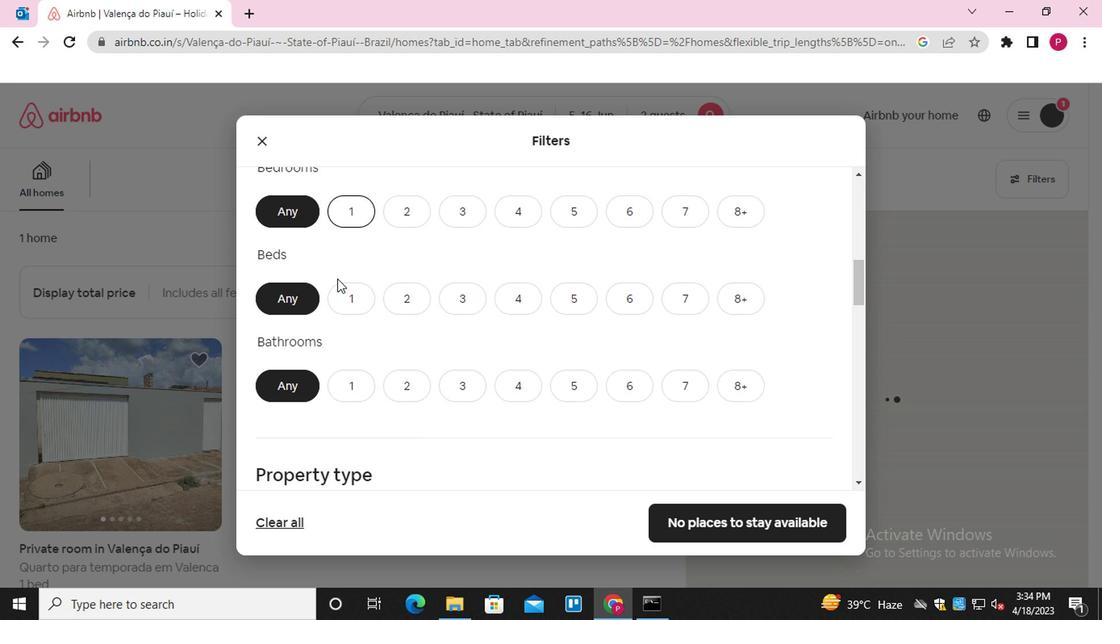 
Action: Mouse pressed left at (331, 299)
Screenshot: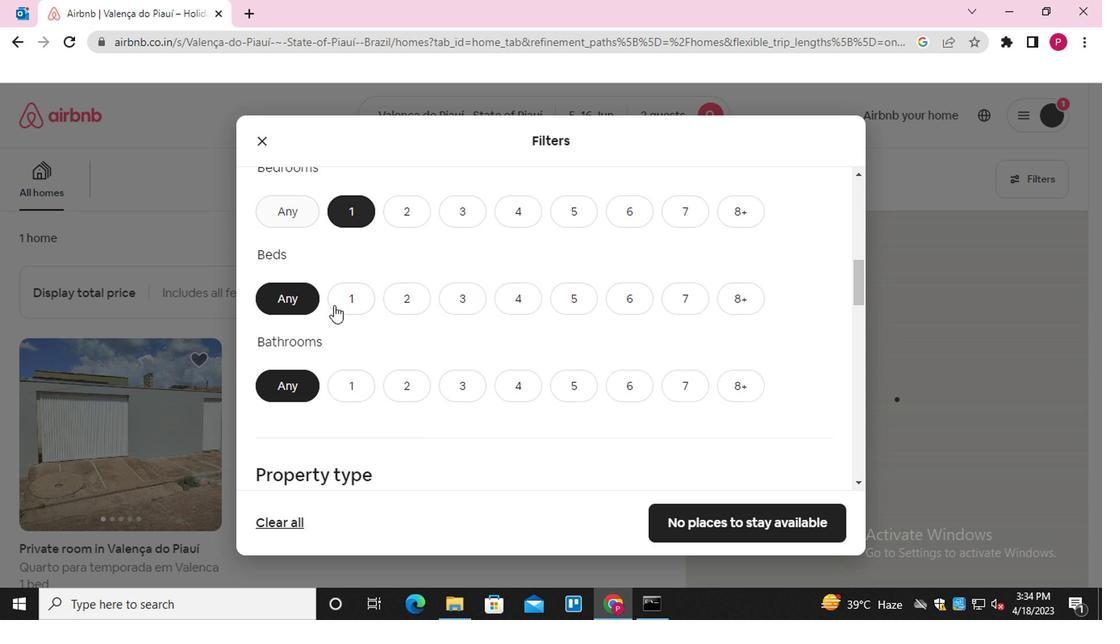 
Action: Mouse moved to (339, 372)
Screenshot: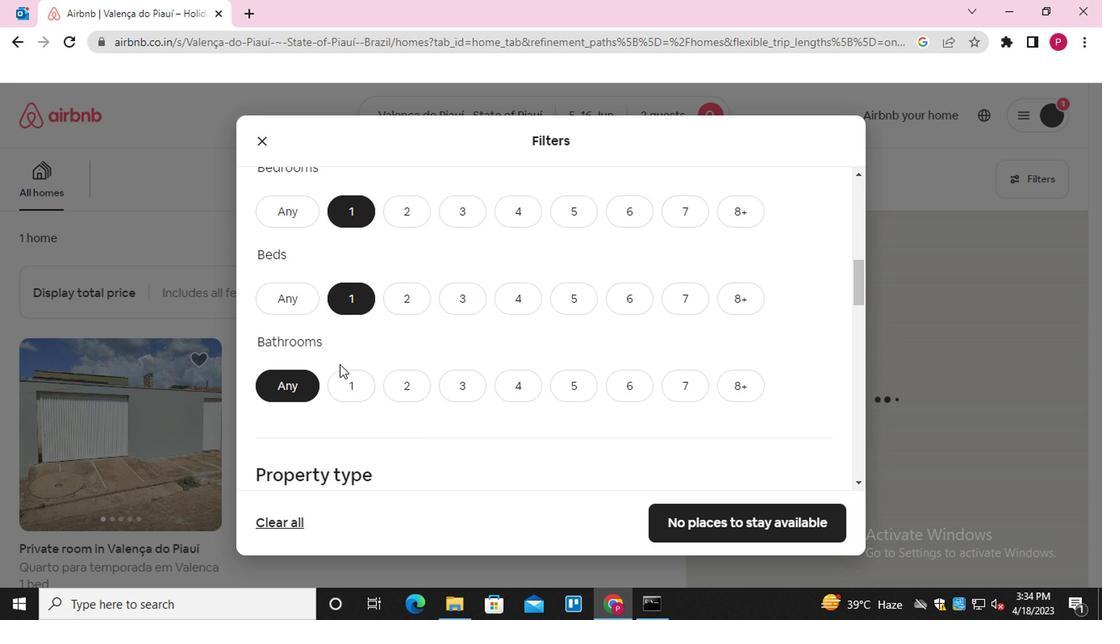 
Action: Mouse pressed left at (339, 372)
Screenshot: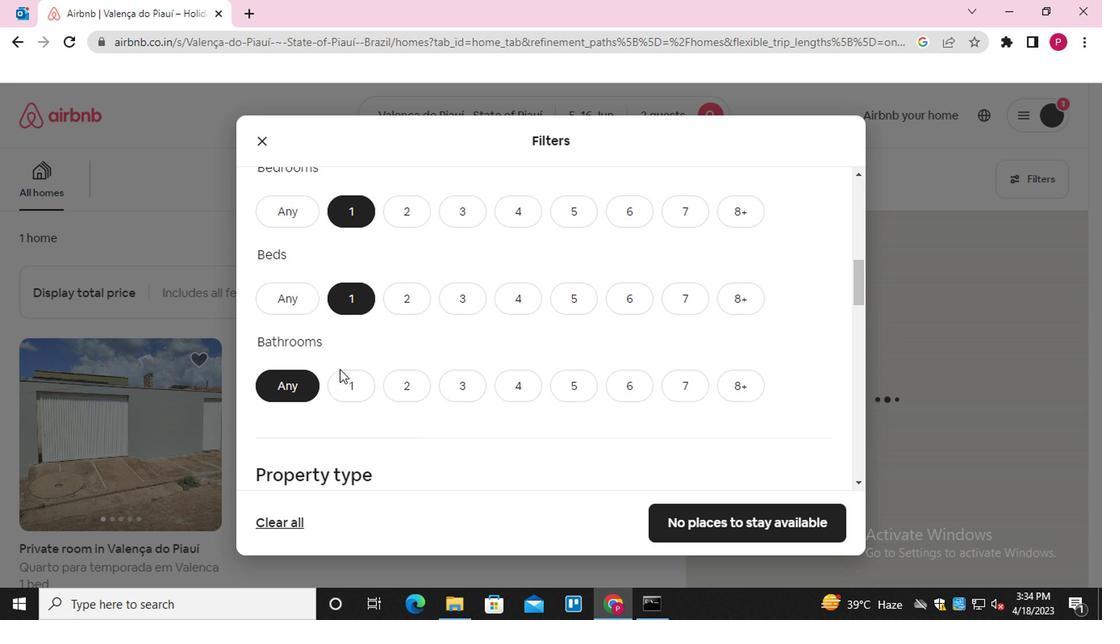 
Action: Mouse moved to (401, 380)
Screenshot: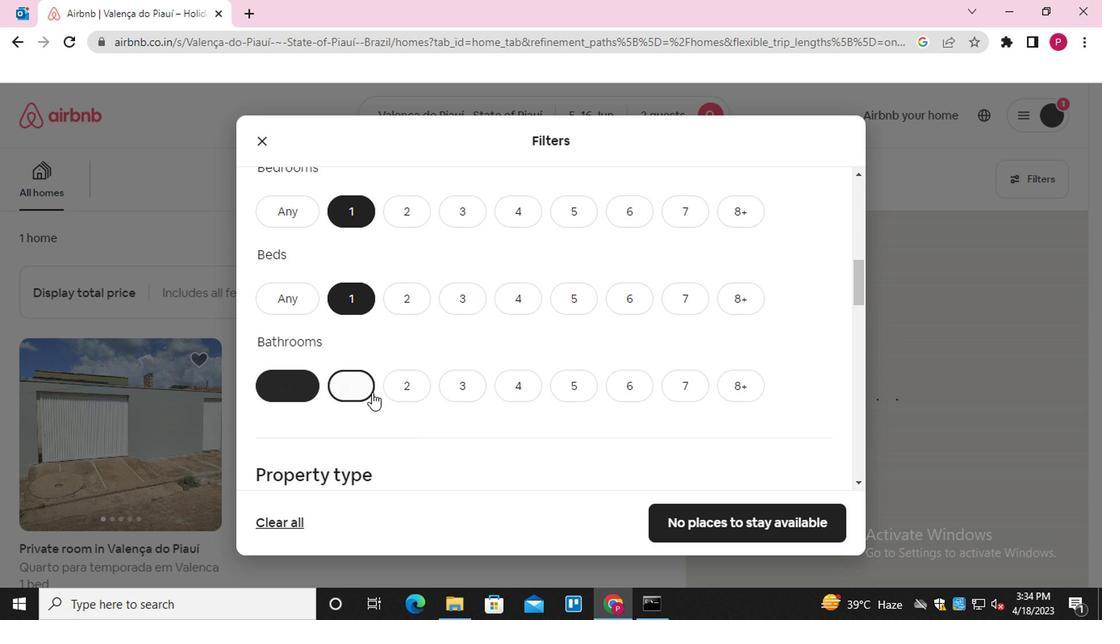 
Action: Mouse scrolled (401, 379) with delta (0, -1)
Screenshot: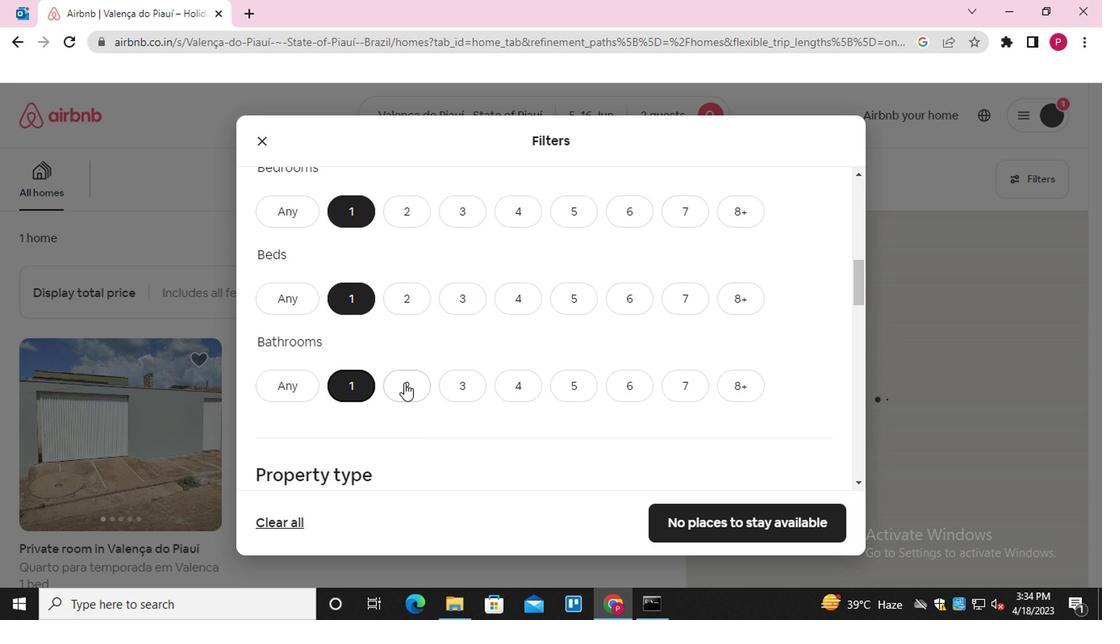
Action: Mouse scrolled (401, 379) with delta (0, -1)
Screenshot: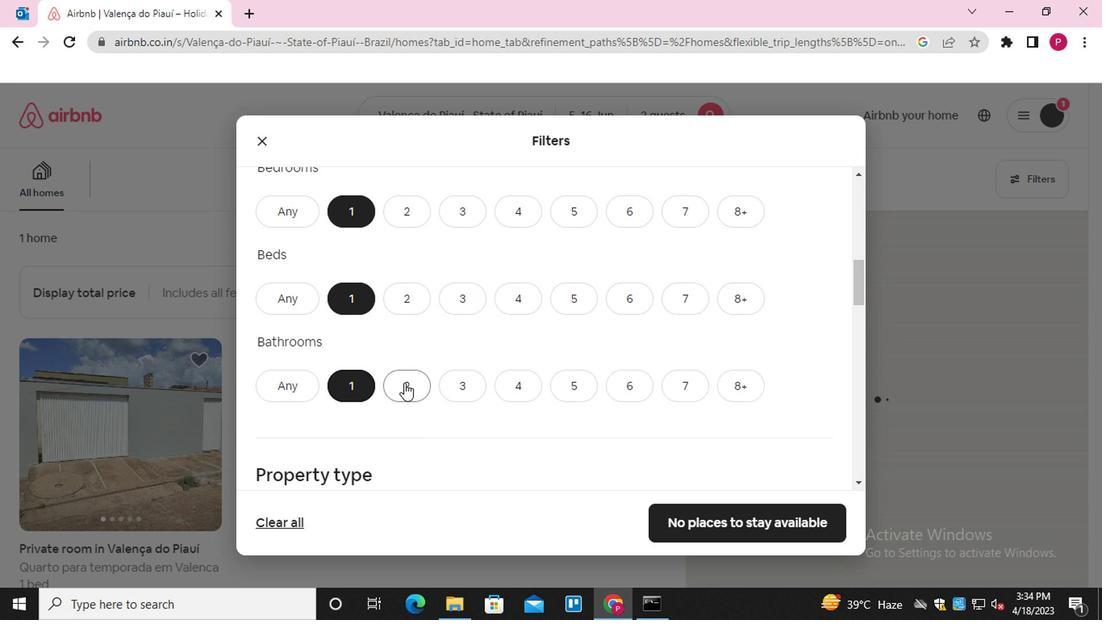 
Action: Mouse scrolled (401, 379) with delta (0, -1)
Screenshot: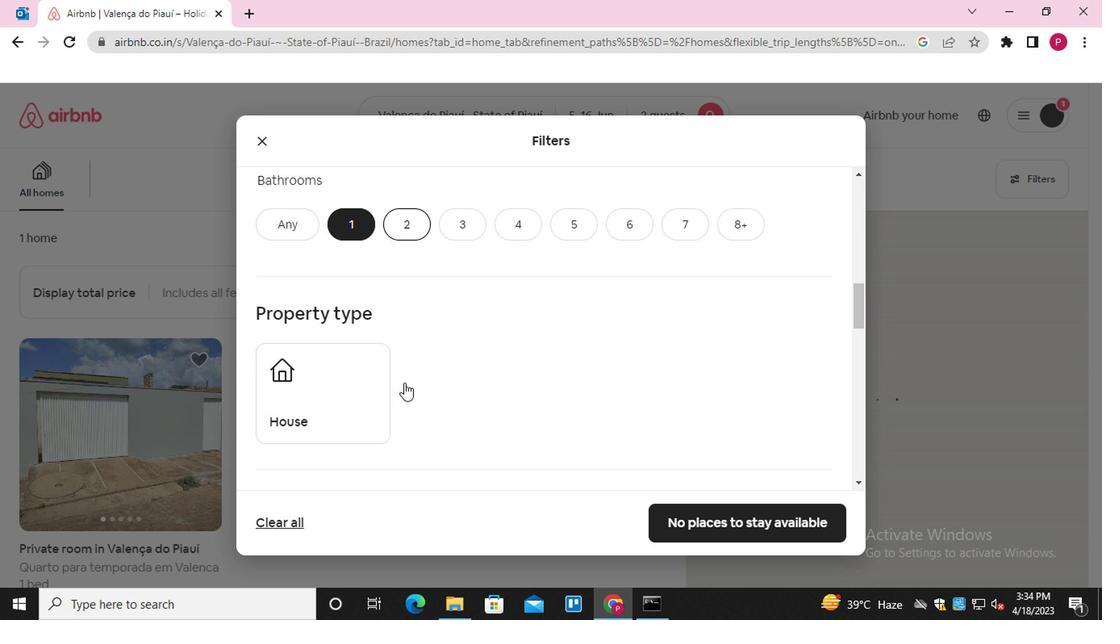 
Action: Mouse moved to (489, 333)
Screenshot: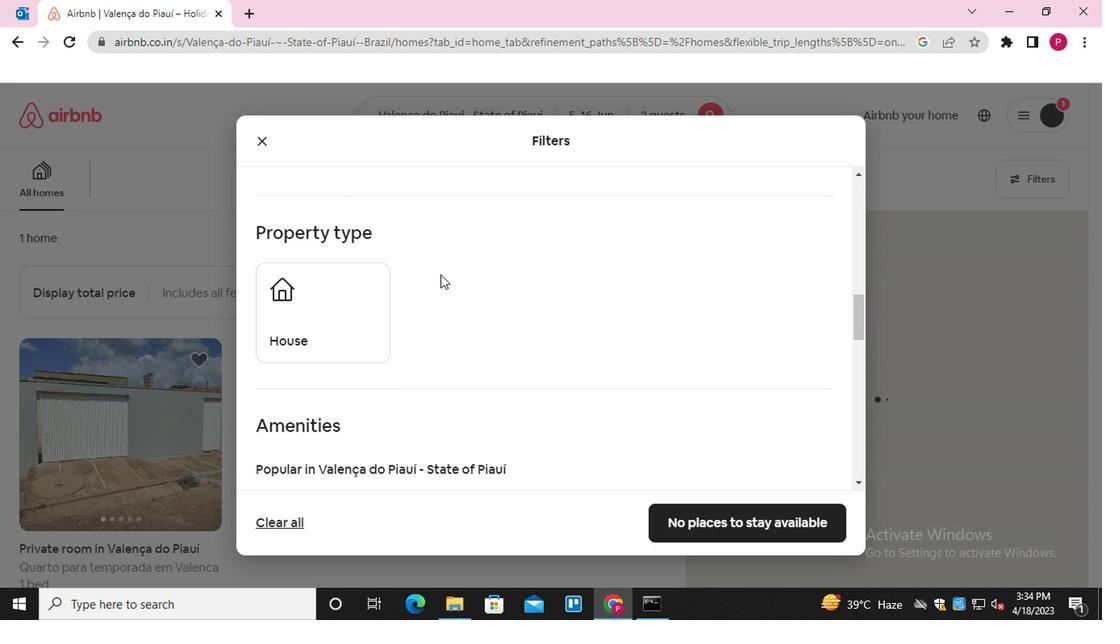 
Action: Mouse scrolled (489, 332) with delta (0, 0)
Screenshot: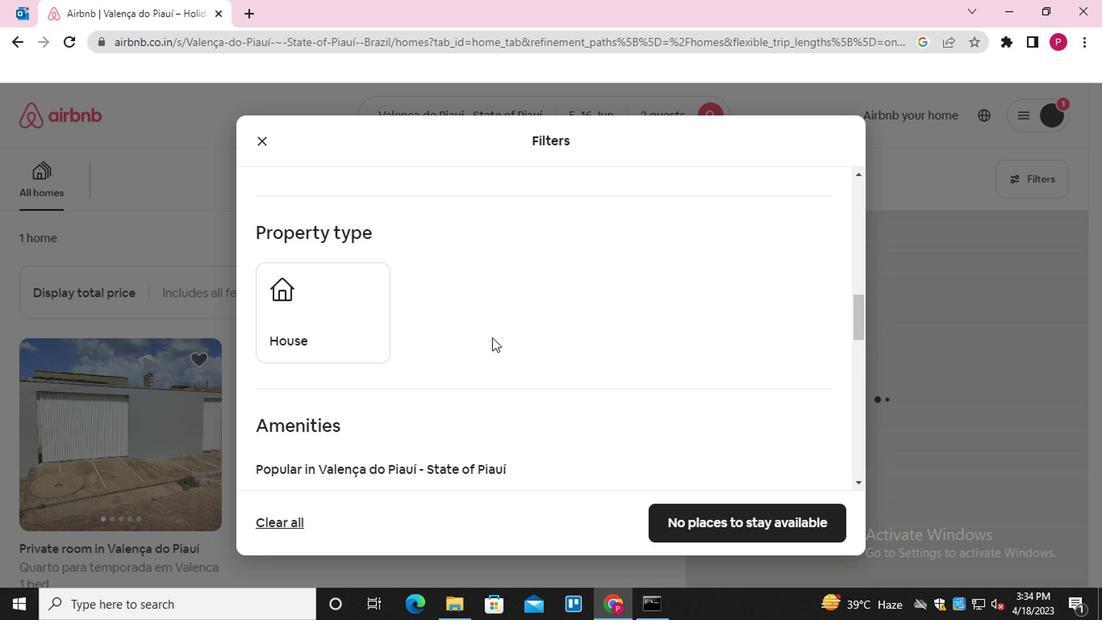 
Action: Mouse scrolled (489, 332) with delta (0, 0)
Screenshot: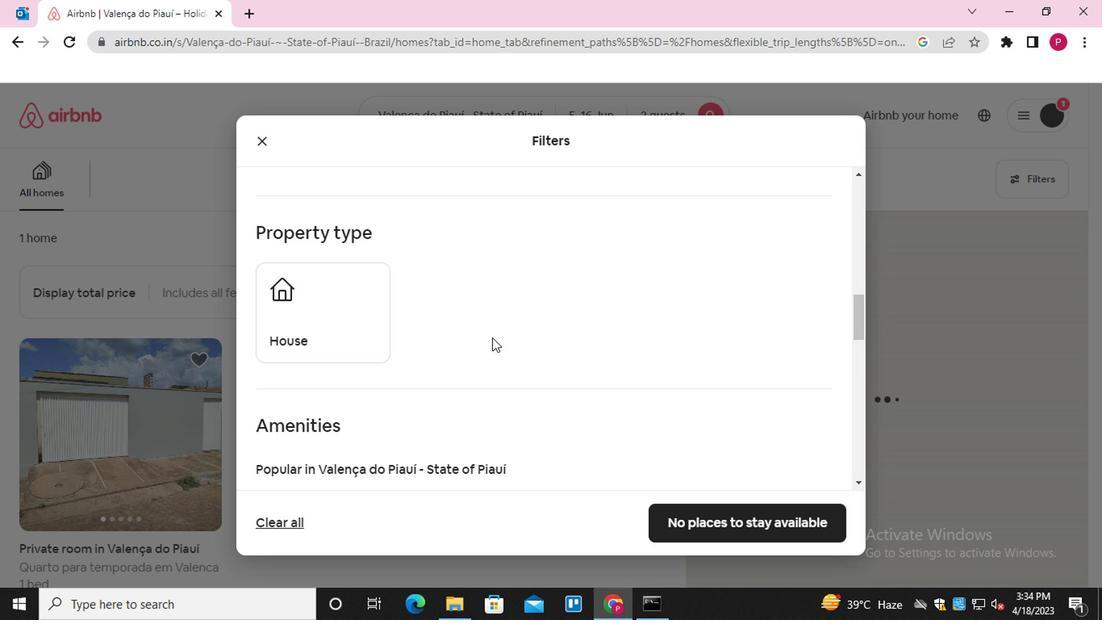 
Action: Mouse scrolled (489, 332) with delta (0, 0)
Screenshot: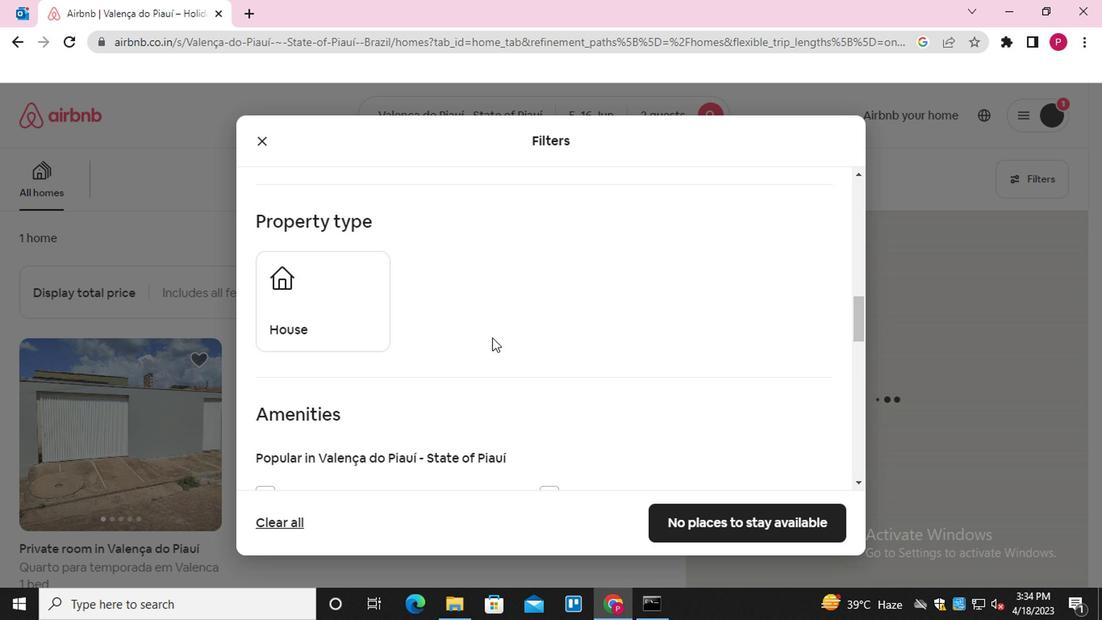 
Action: Mouse scrolled (489, 332) with delta (0, 0)
Screenshot: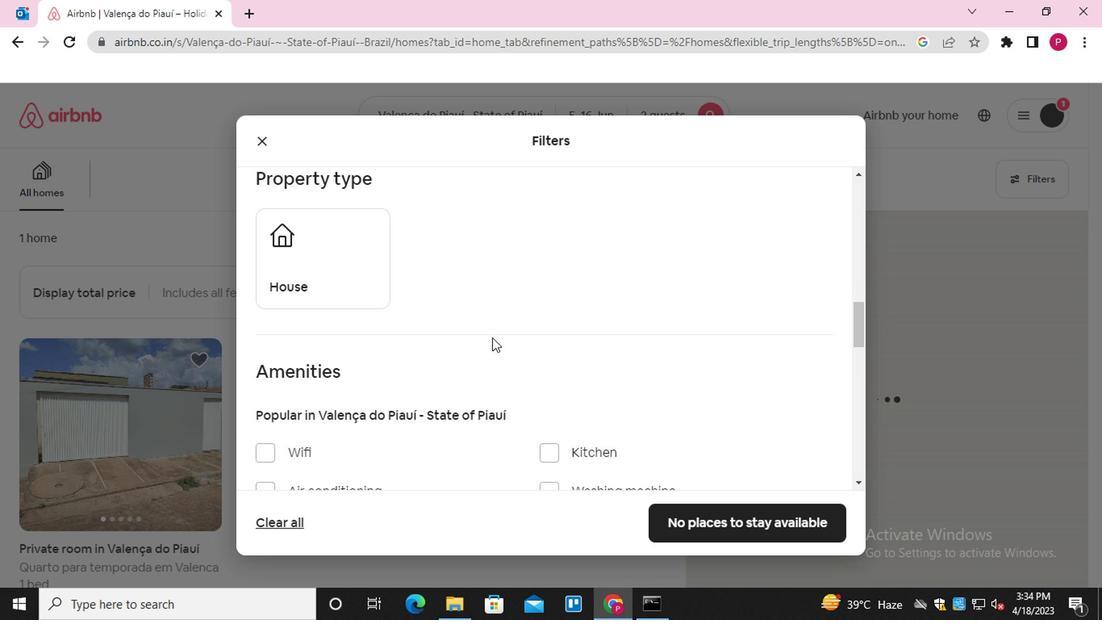 
Action: Mouse moved to (803, 481)
Screenshot: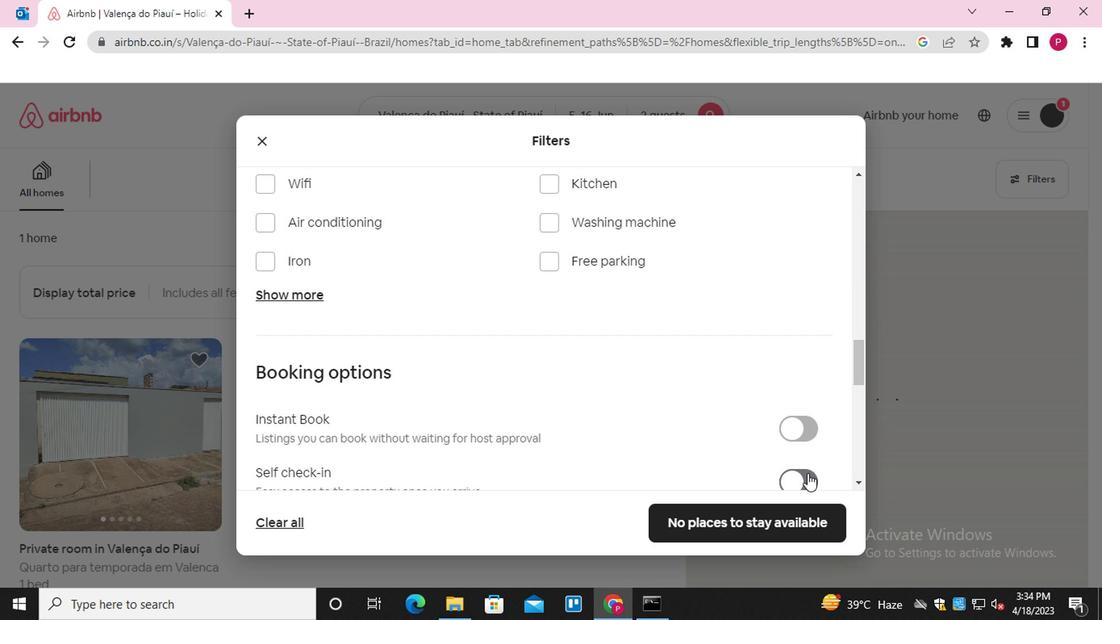 
Action: Mouse pressed left at (803, 481)
Screenshot: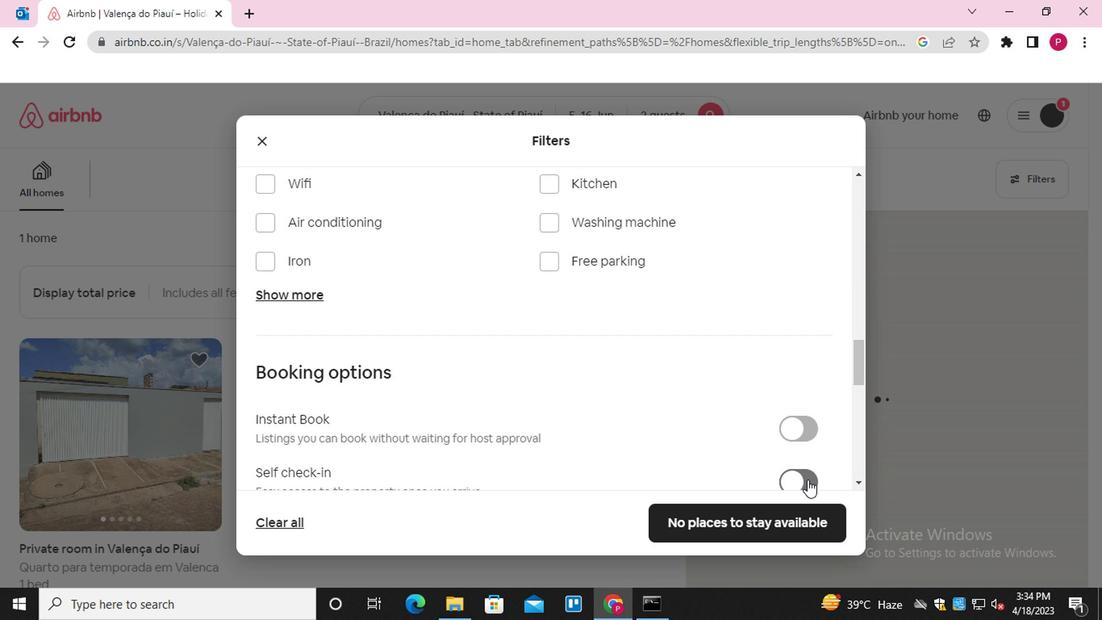 
Action: Mouse moved to (588, 316)
Screenshot: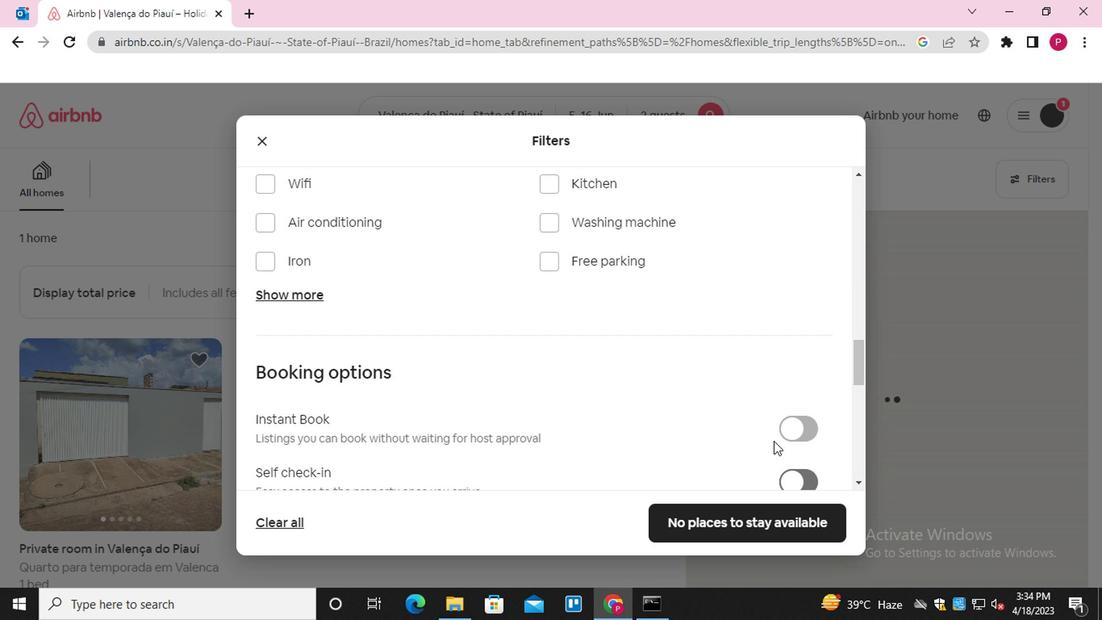 
Action: Mouse scrolled (588, 315) with delta (0, 0)
Screenshot: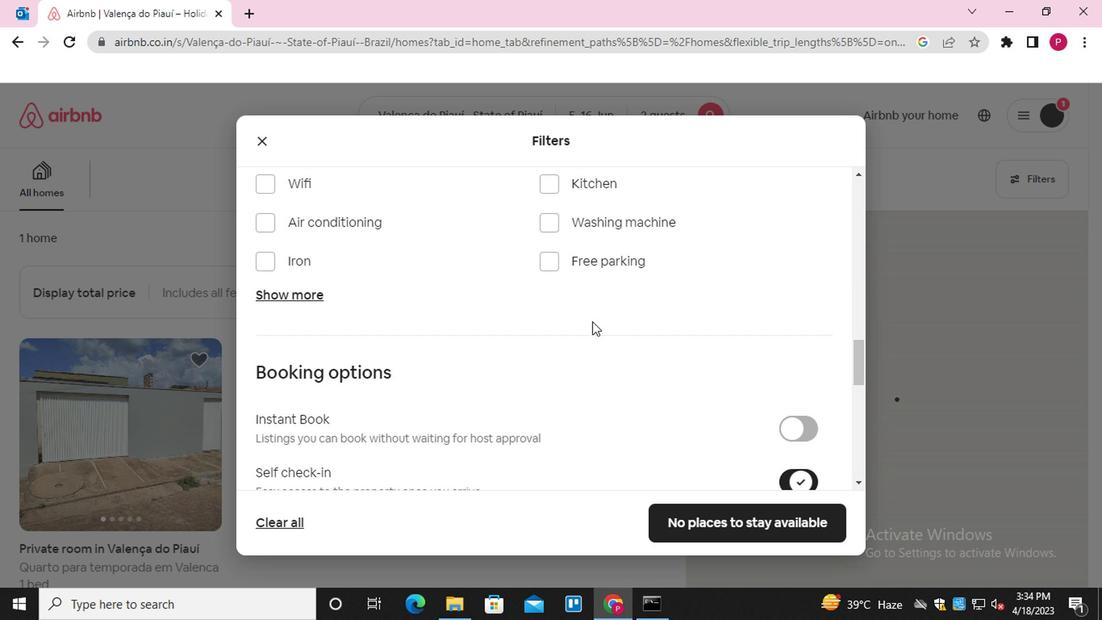 
Action: Mouse scrolled (588, 315) with delta (0, 0)
Screenshot: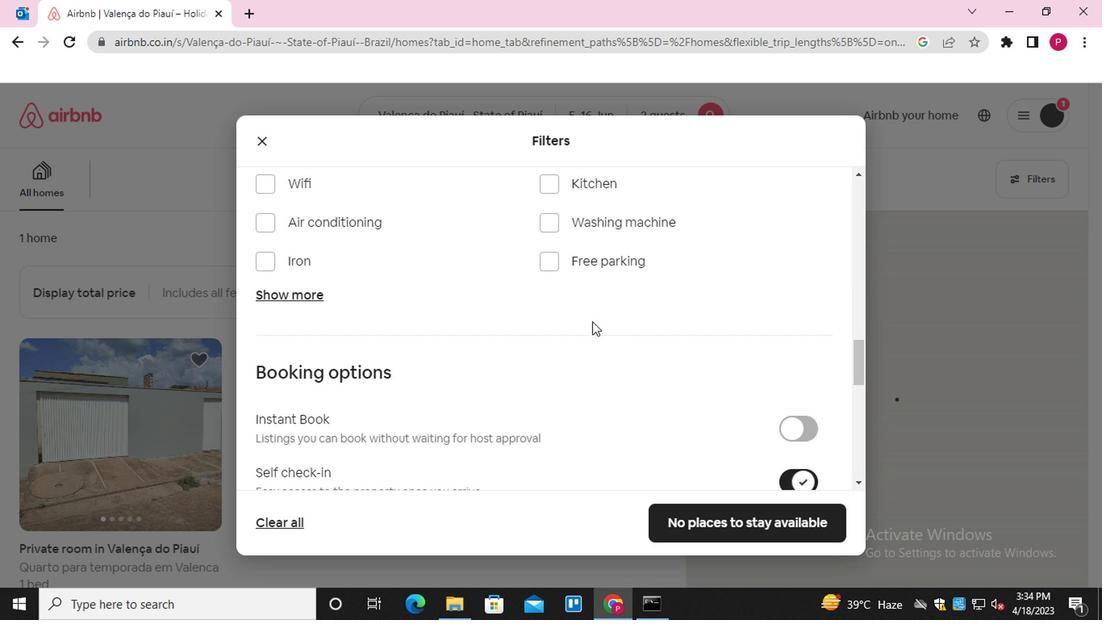 
Action: Mouse scrolled (588, 315) with delta (0, 0)
Screenshot: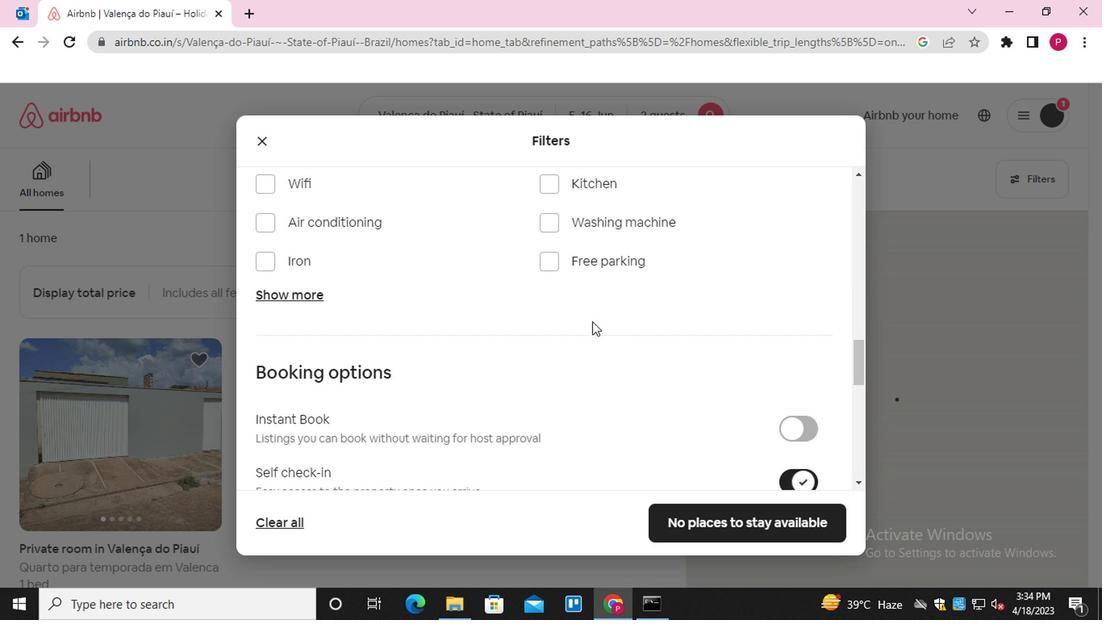 
Action: Mouse scrolled (588, 315) with delta (0, 0)
Screenshot: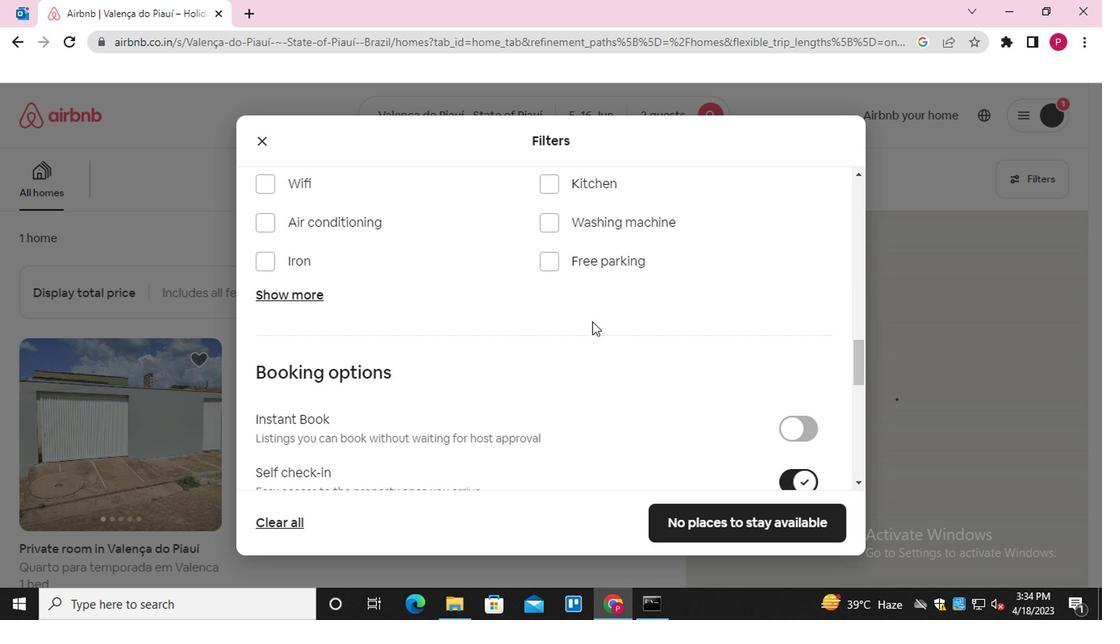 
Action: Mouse scrolled (588, 315) with delta (0, 0)
Screenshot: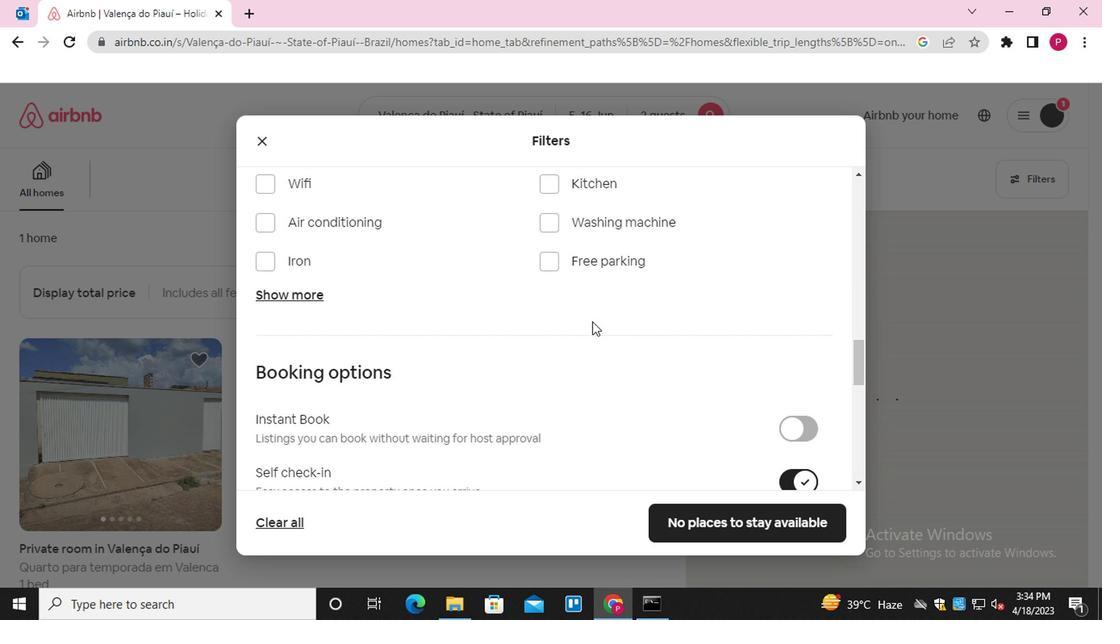 
Action: Mouse scrolled (588, 315) with delta (0, 0)
Screenshot: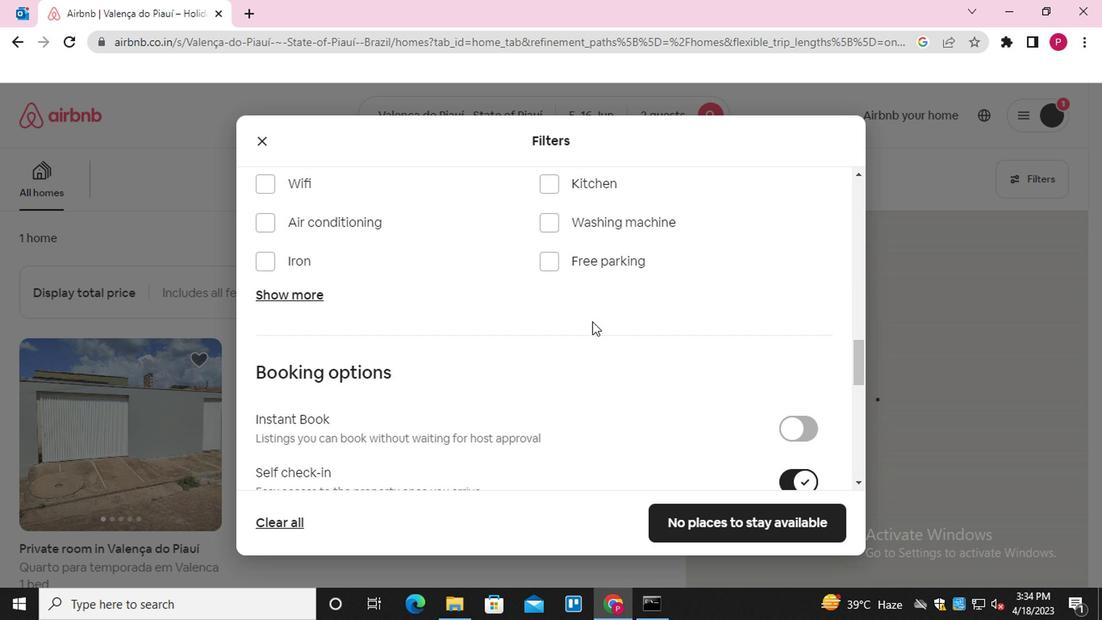 
Action: Mouse scrolled (588, 315) with delta (0, 0)
Screenshot: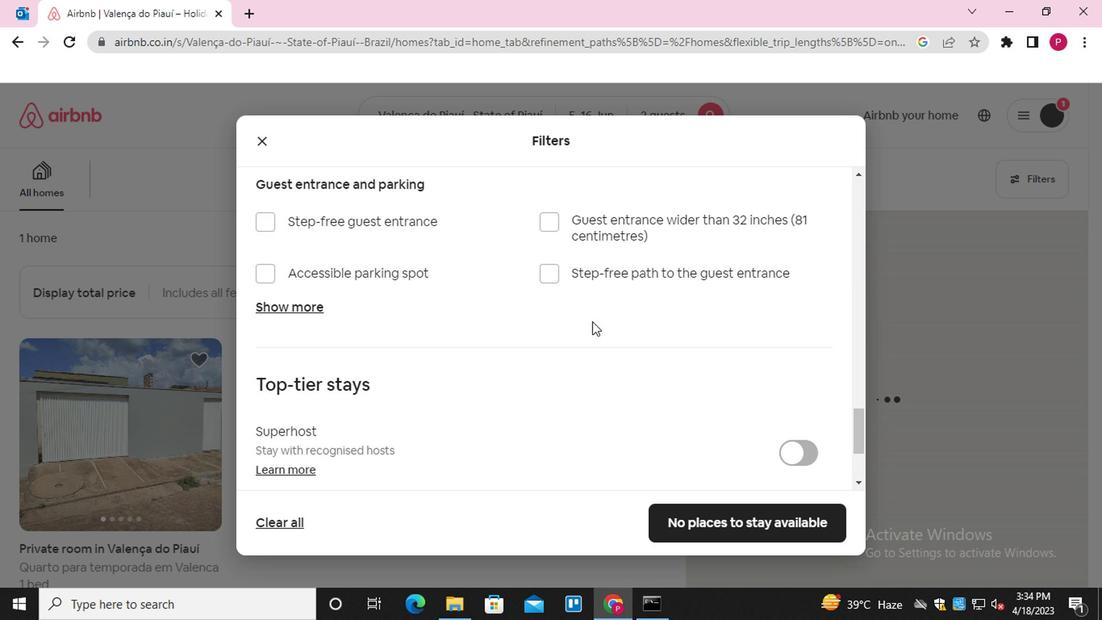 
Action: Mouse scrolled (588, 315) with delta (0, 0)
Screenshot: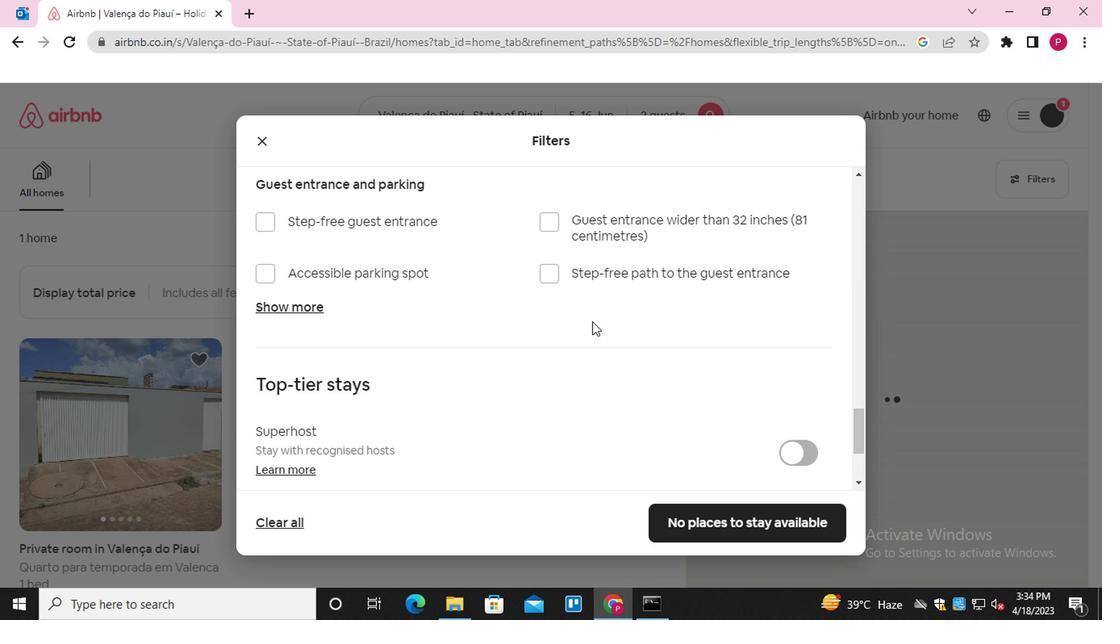 
Action: Mouse scrolled (588, 315) with delta (0, 0)
Screenshot: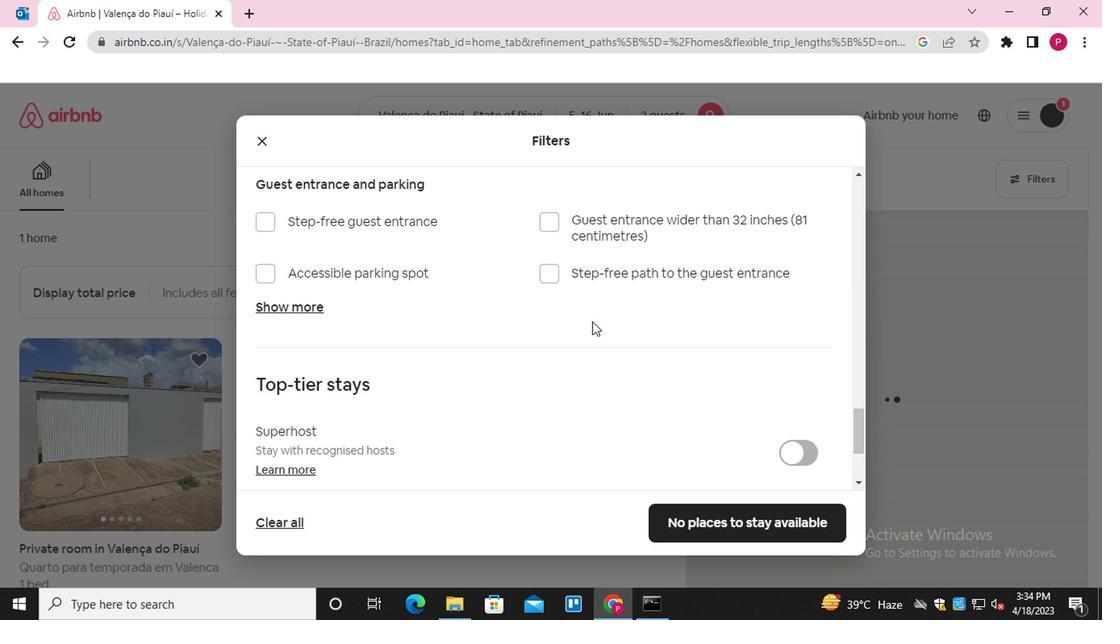 
Action: Mouse scrolled (588, 315) with delta (0, 0)
Screenshot: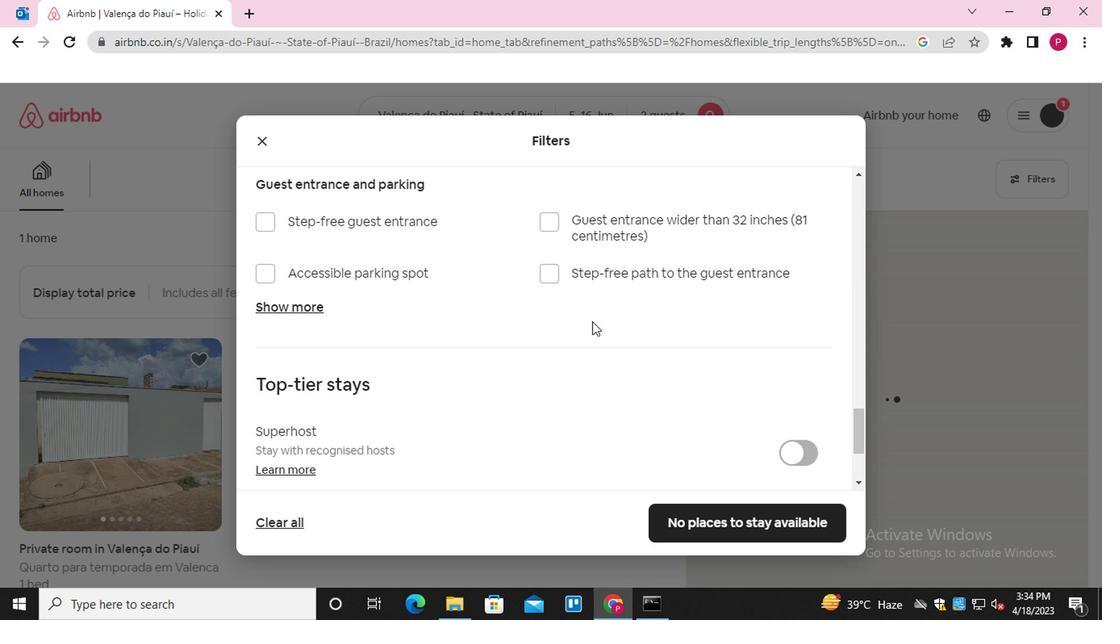 
Action: Mouse moved to (744, 540)
Screenshot: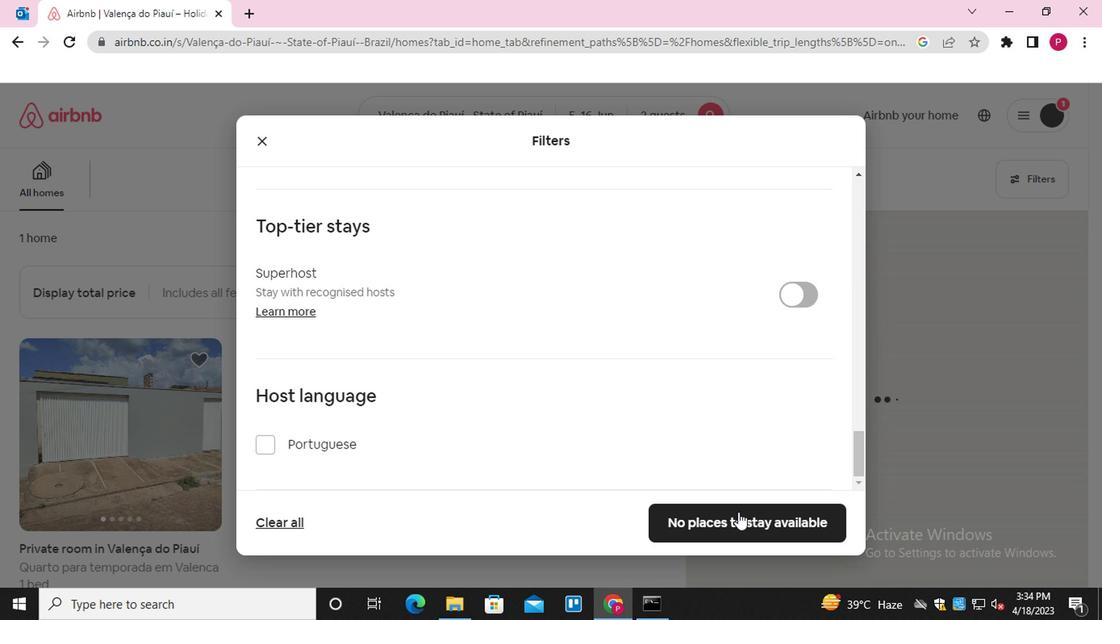 
Action: Mouse pressed left at (744, 540)
Screenshot: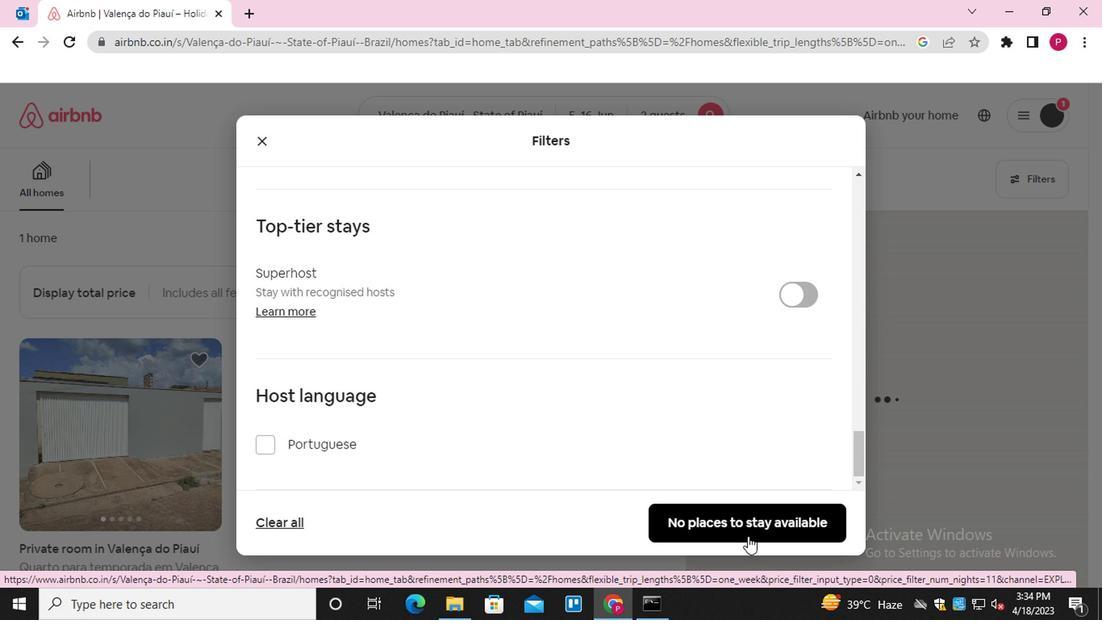 
Action: Mouse moved to (403, 395)
Screenshot: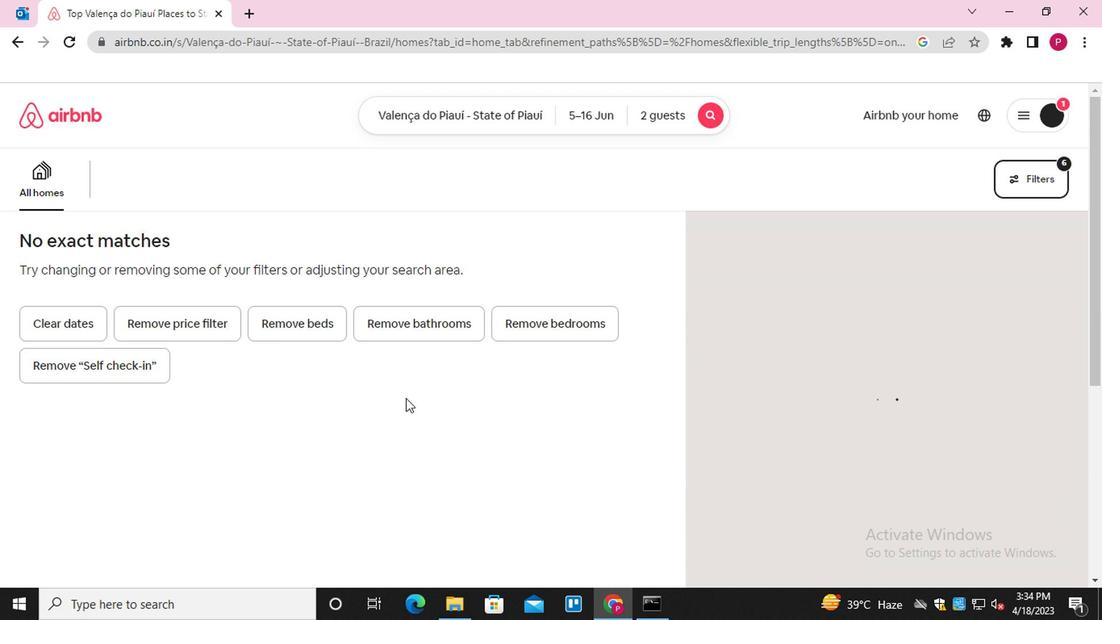 
